 Task: Add a condition where "Channel Is not Line" in new tickets in your groups.
Action: Mouse moved to (129, 476)
Screenshot: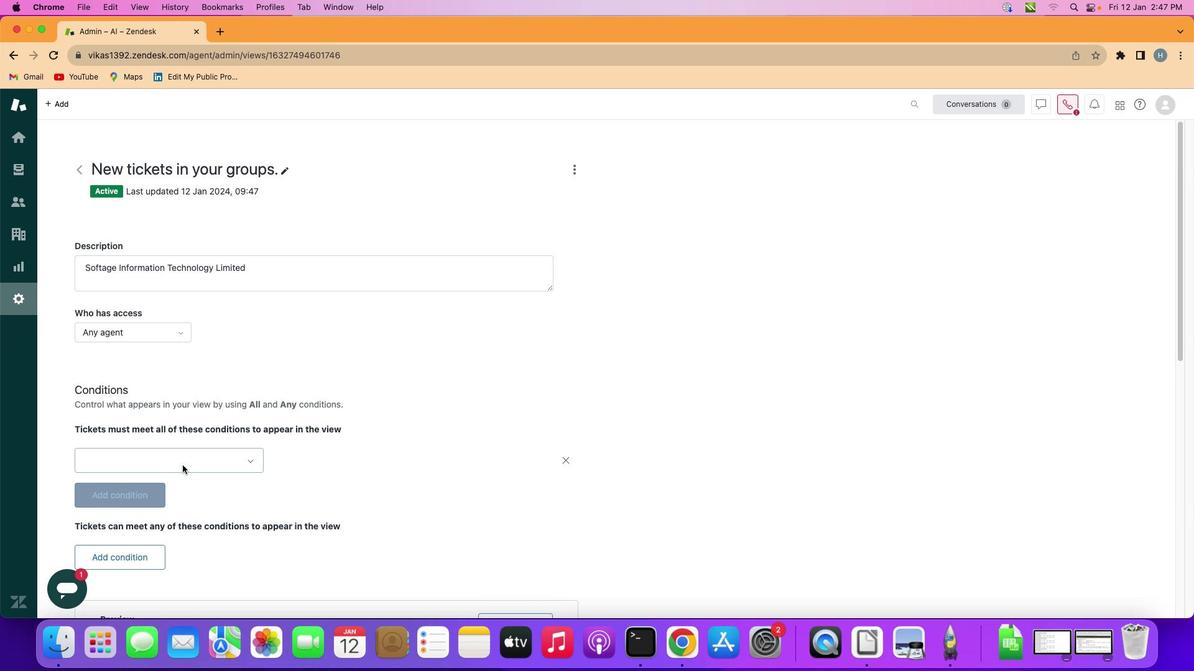 
Action: Mouse pressed left at (129, 476)
Screenshot: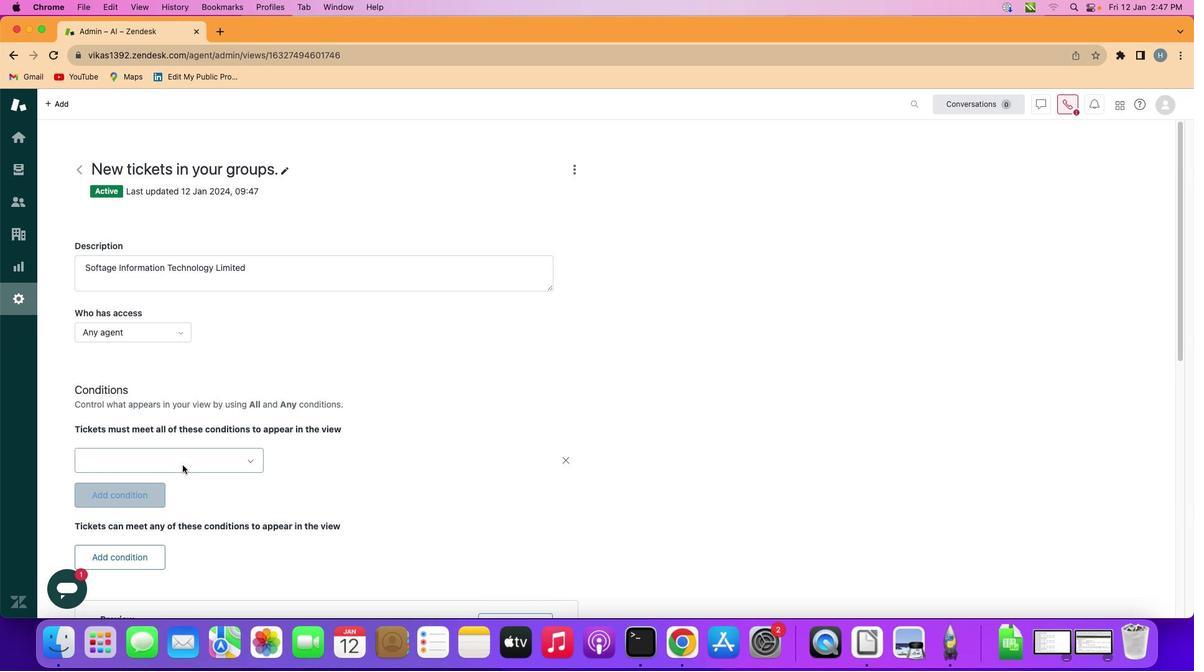 
Action: Mouse moved to (195, 478)
Screenshot: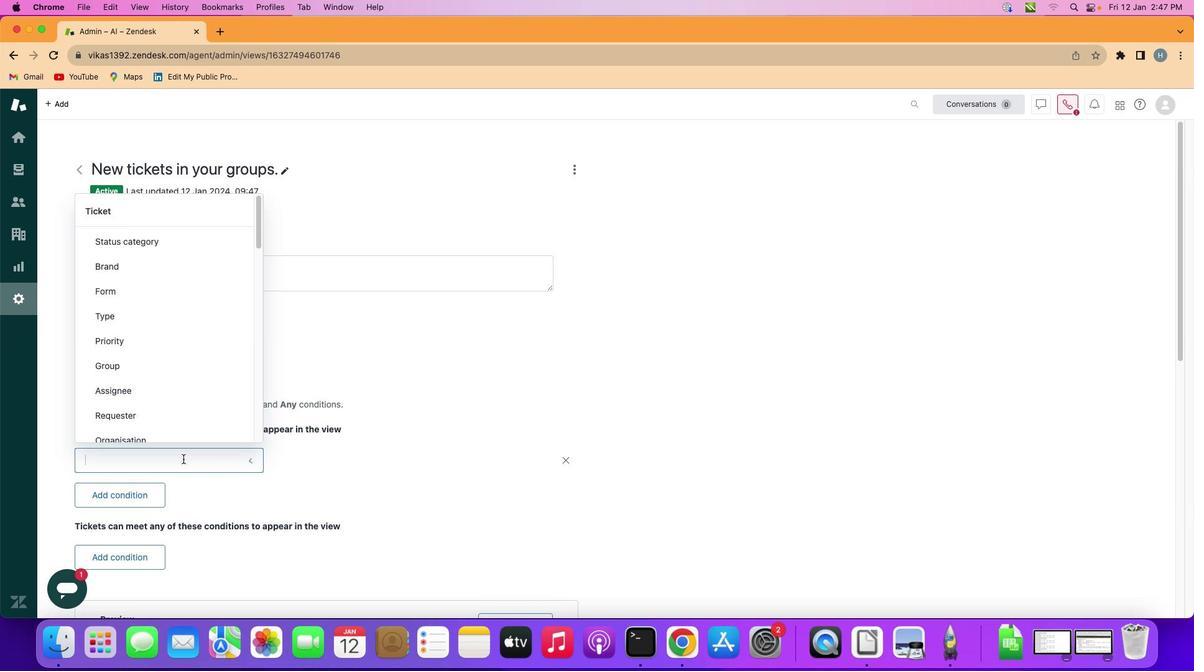 
Action: Mouse pressed left at (195, 478)
Screenshot: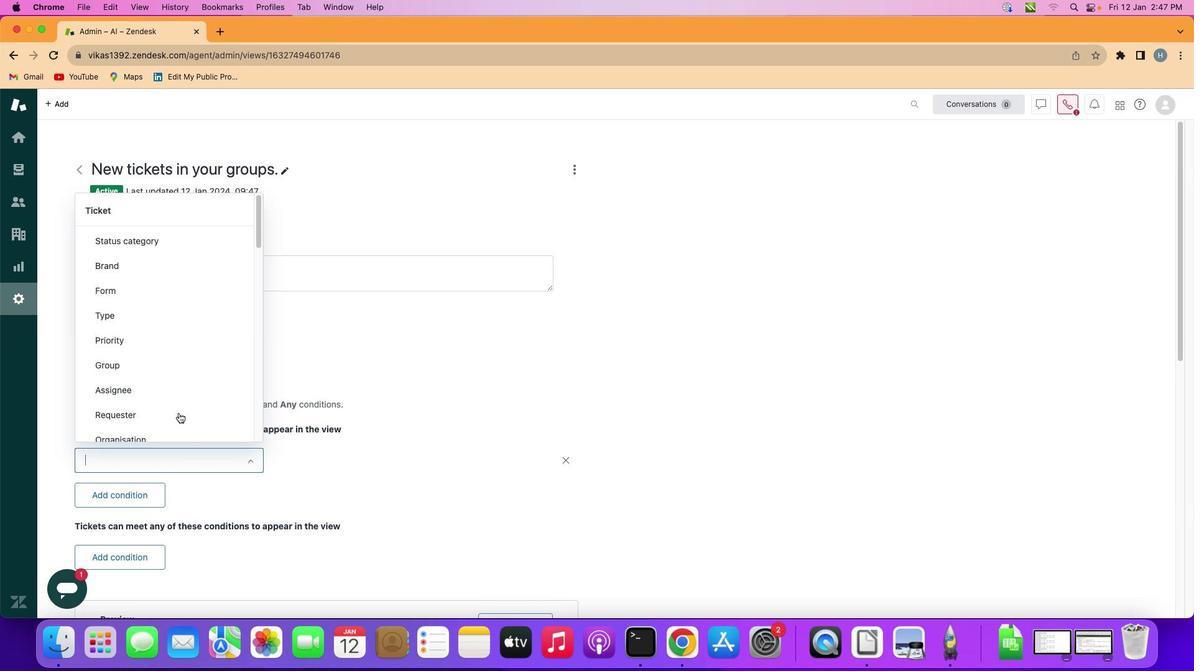 
Action: Mouse moved to (207, 297)
Screenshot: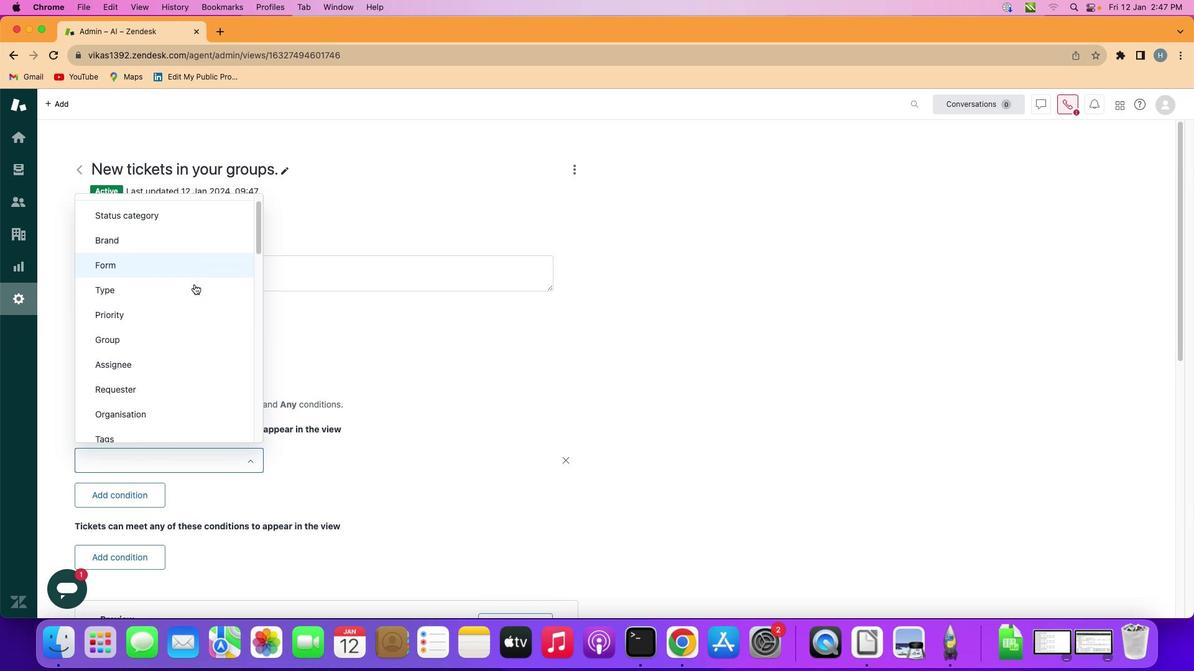 
Action: Mouse scrolled (207, 297) with delta (13, 12)
Screenshot: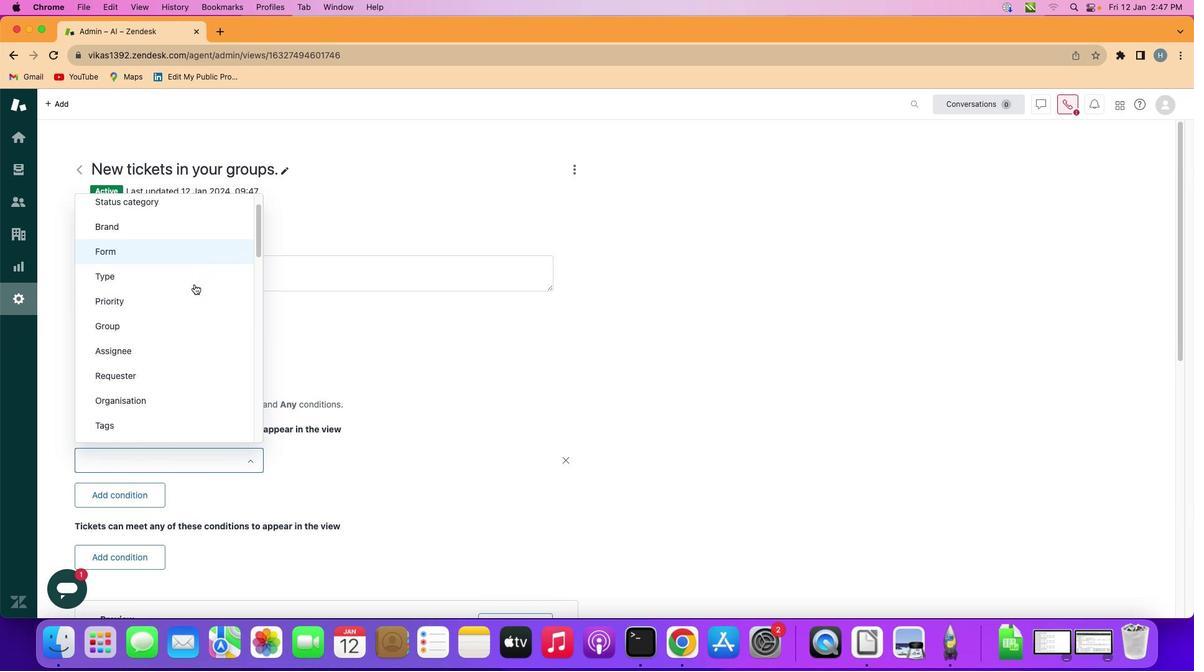
Action: Mouse moved to (207, 297)
Screenshot: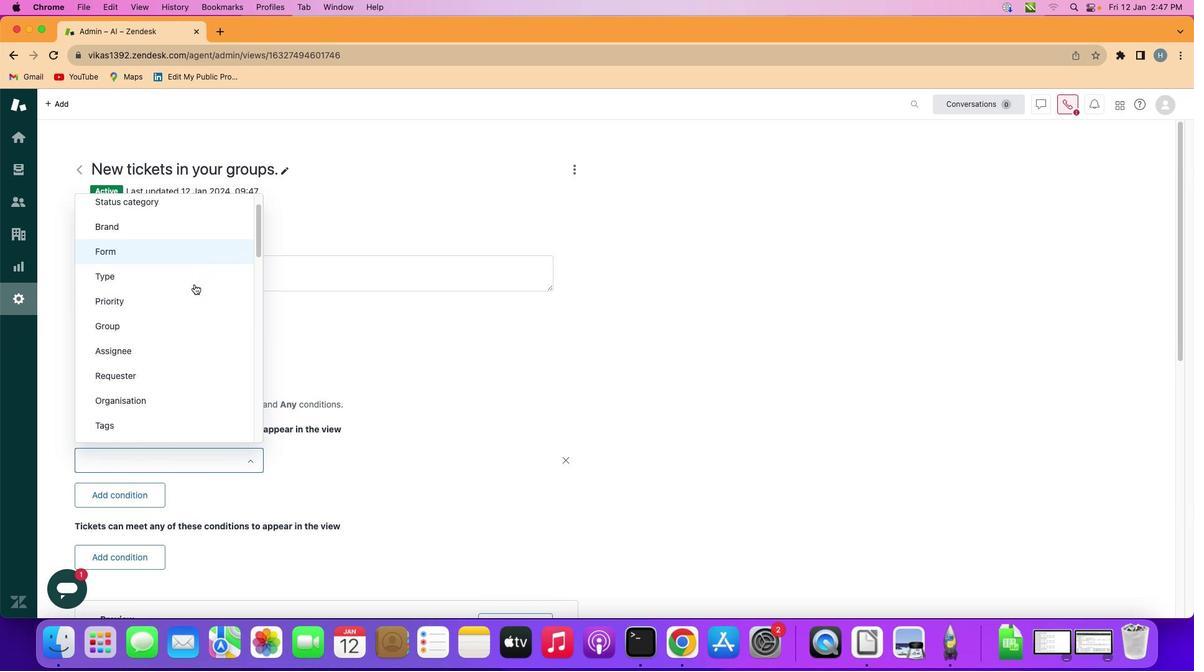 
Action: Mouse scrolled (207, 297) with delta (13, 12)
Screenshot: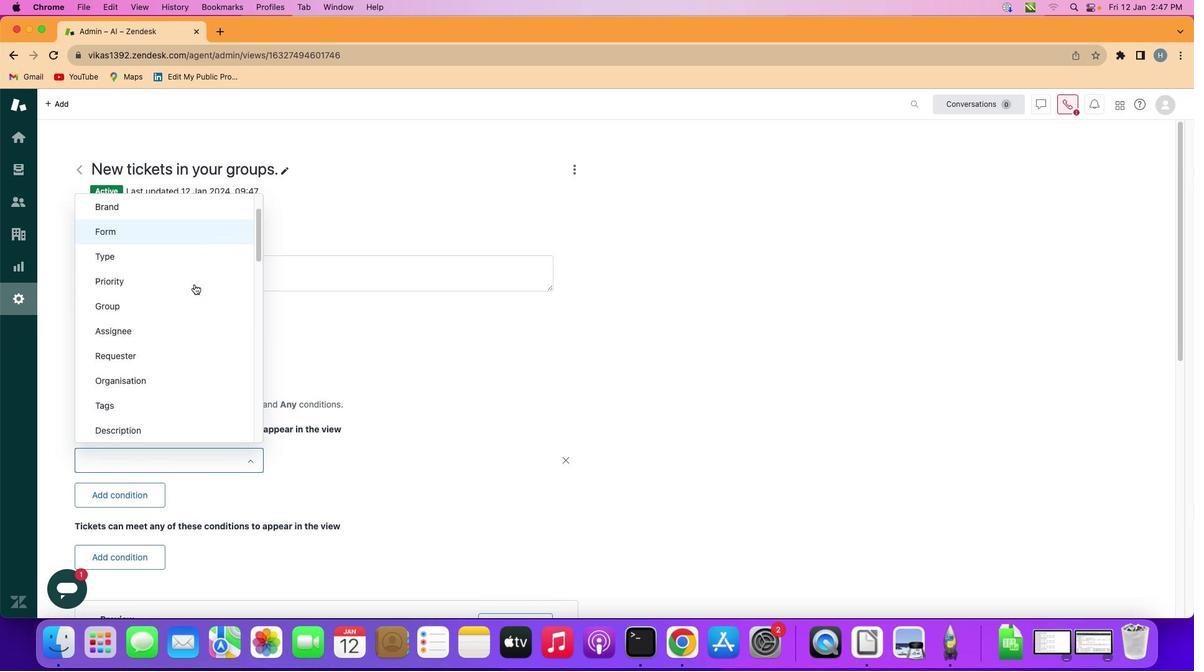 
Action: Mouse scrolled (207, 297) with delta (13, 12)
Screenshot: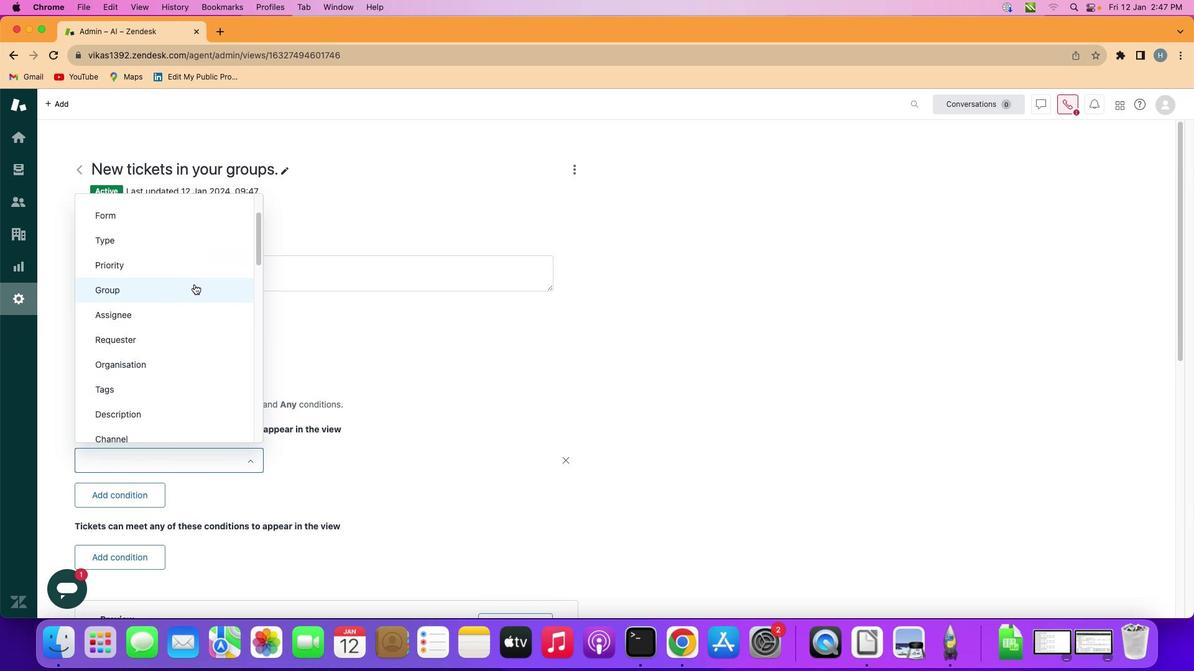 
Action: Mouse moved to (207, 297)
Screenshot: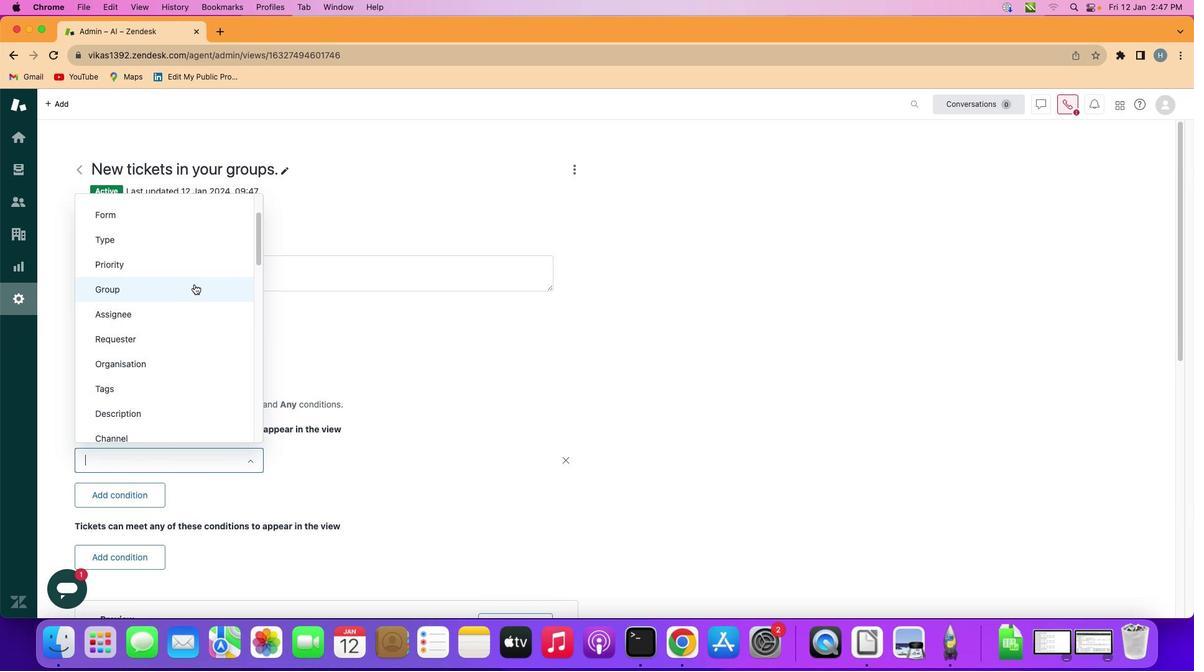 
Action: Mouse scrolled (207, 297) with delta (13, 12)
Screenshot: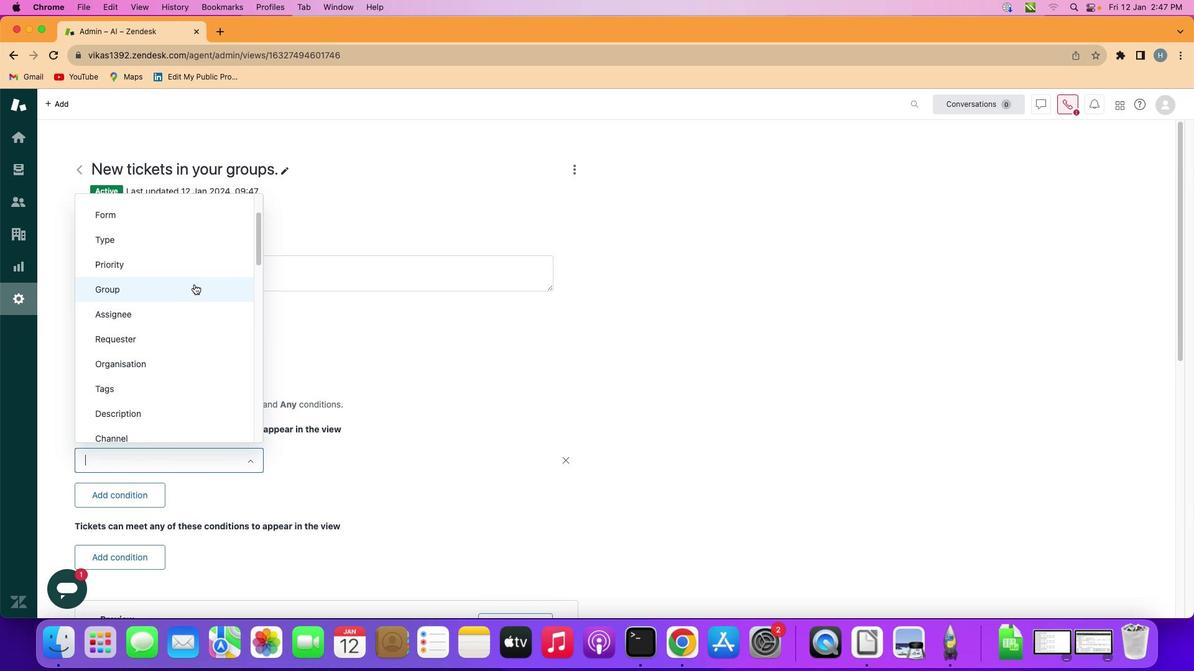 
Action: Mouse moved to (207, 297)
Screenshot: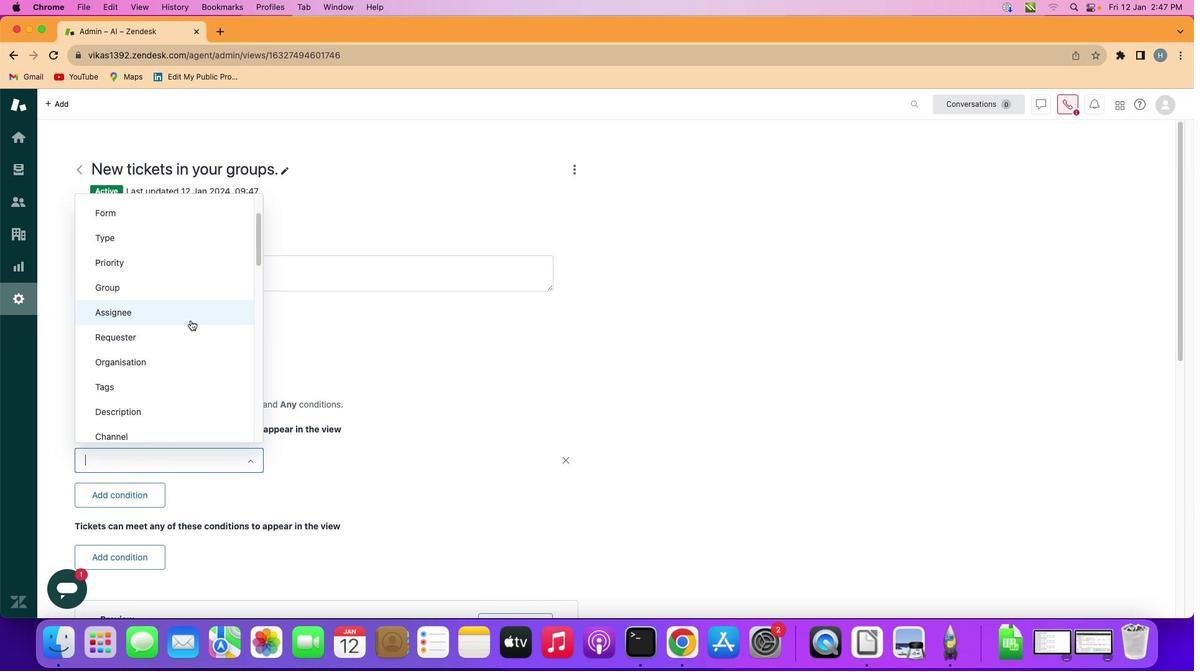 
Action: Mouse scrolled (207, 297) with delta (13, 12)
Screenshot: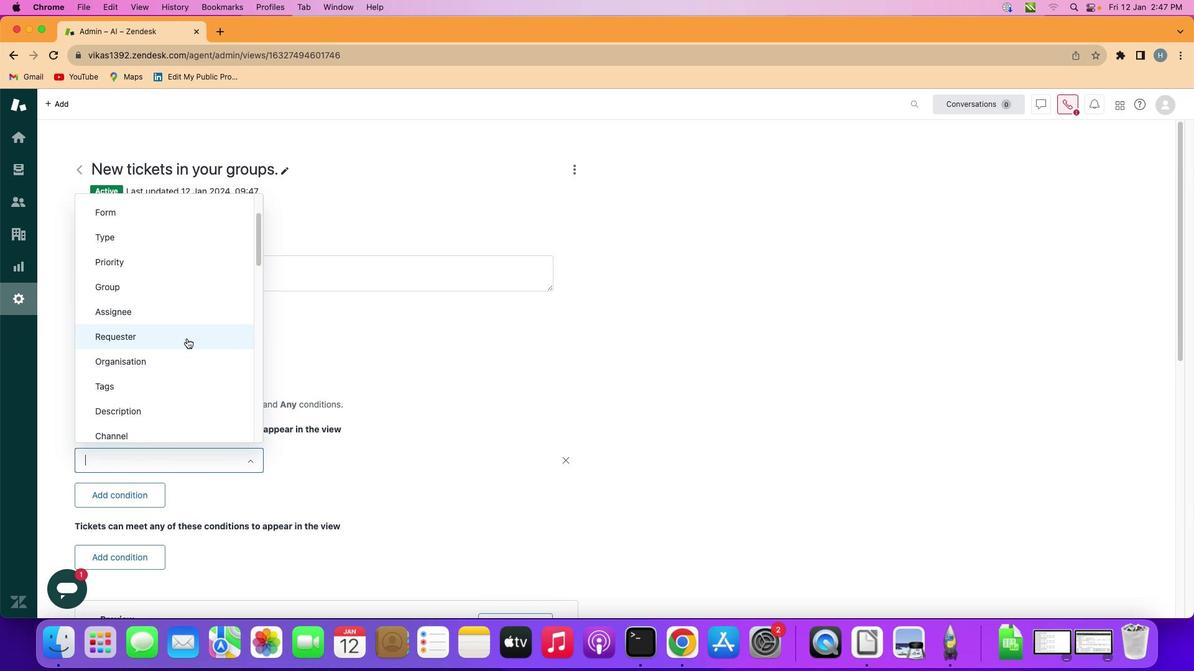 
Action: Mouse moved to (207, 297)
Screenshot: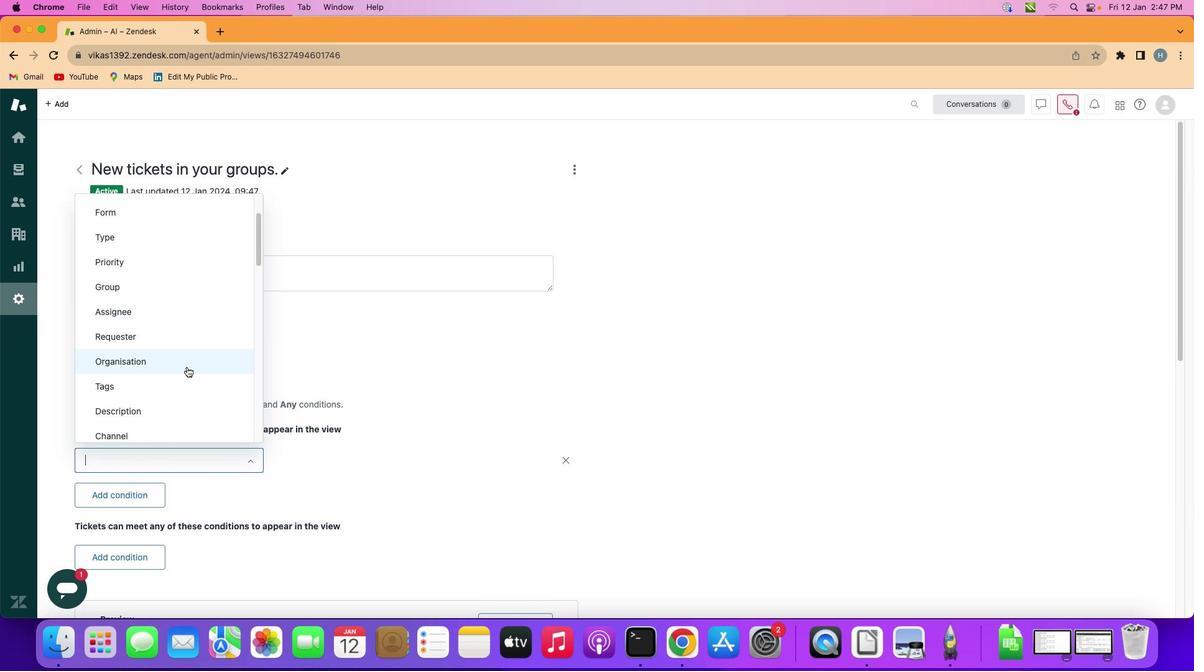 
Action: Mouse scrolled (207, 297) with delta (13, 12)
Screenshot: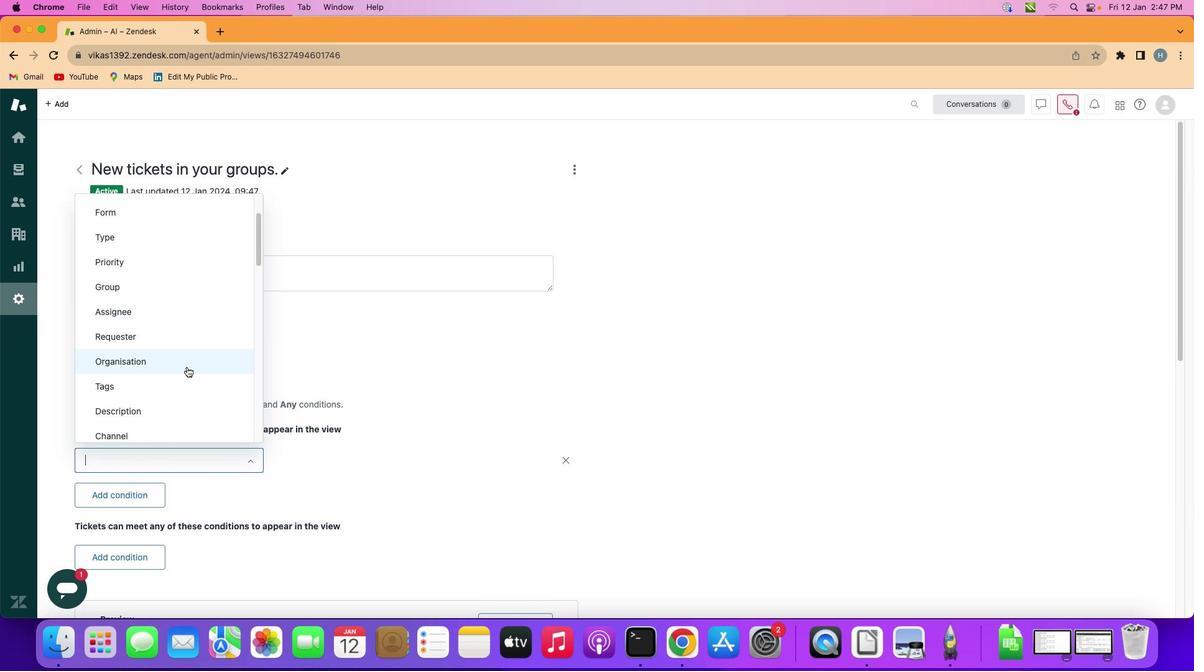 
Action: Mouse moved to (200, 380)
Screenshot: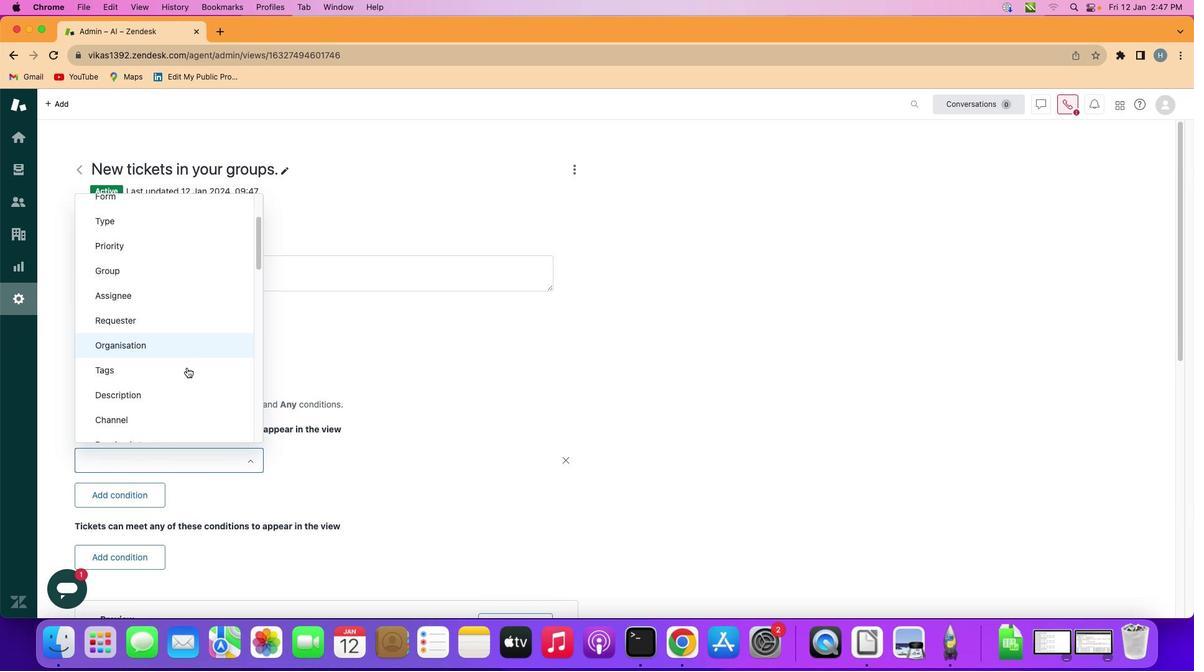 
Action: Mouse scrolled (200, 380) with delta (13, 12)
Screenshot: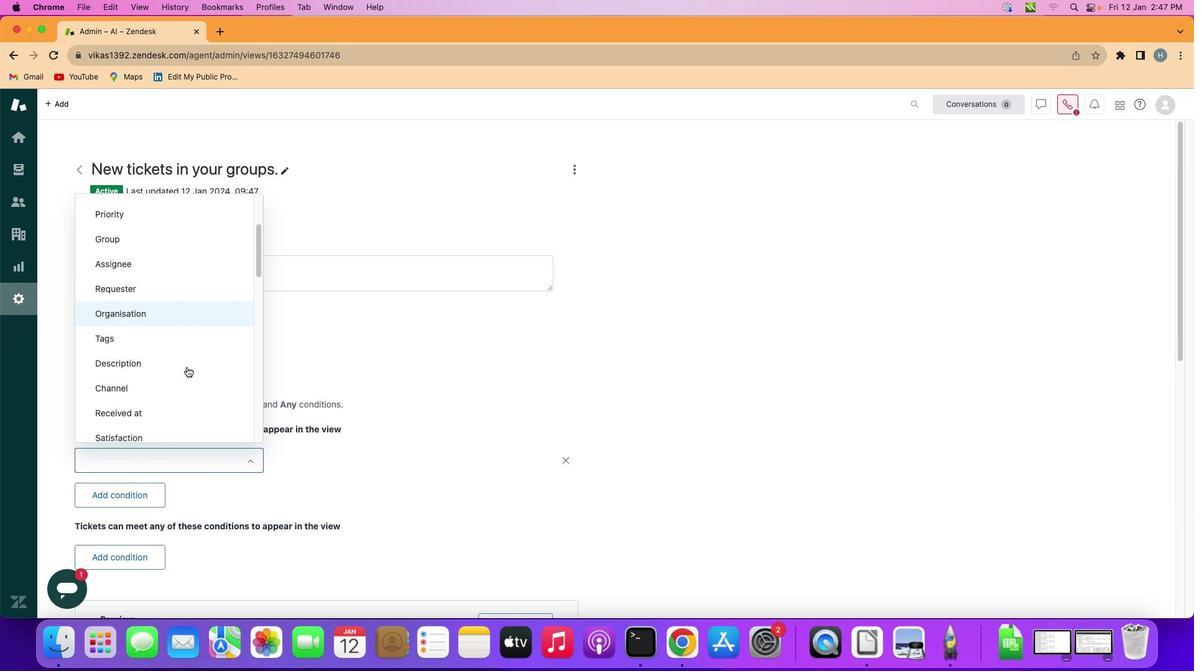 
Action: Mouse scrolled (200, 380) with delta (13, 12)
Screenshot: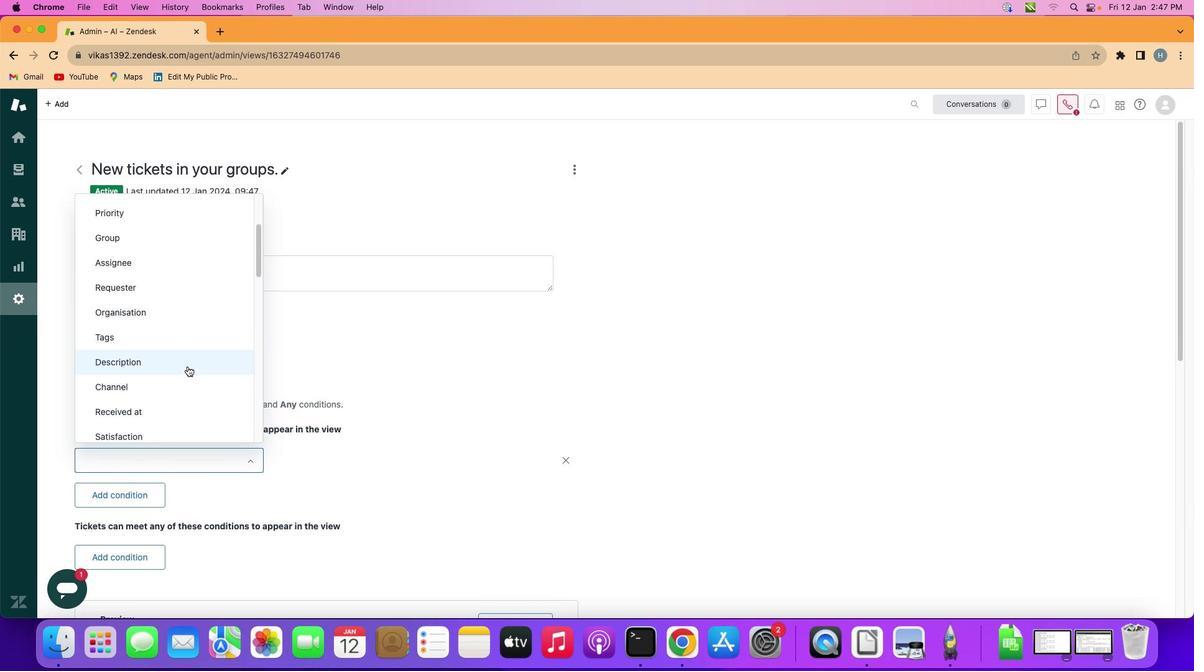 
Action: Mouse scrolled (200, 380) with delta (13, 12)
Screenshot: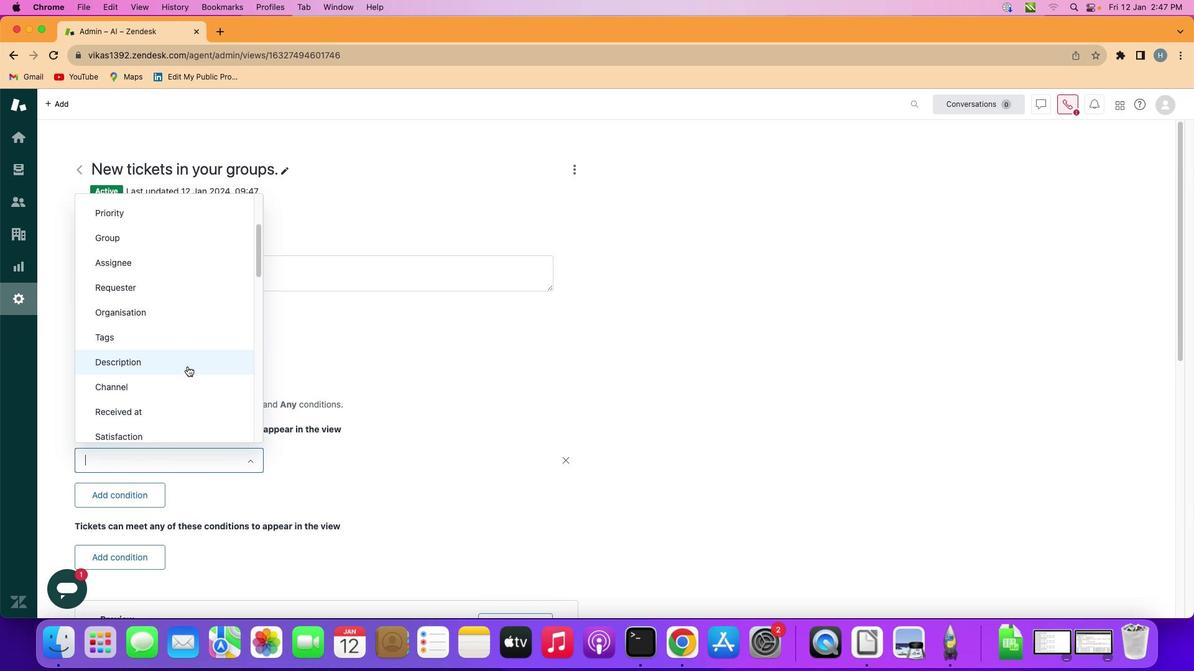 
Action: Mouse moved to (192, 392)
Screenshot: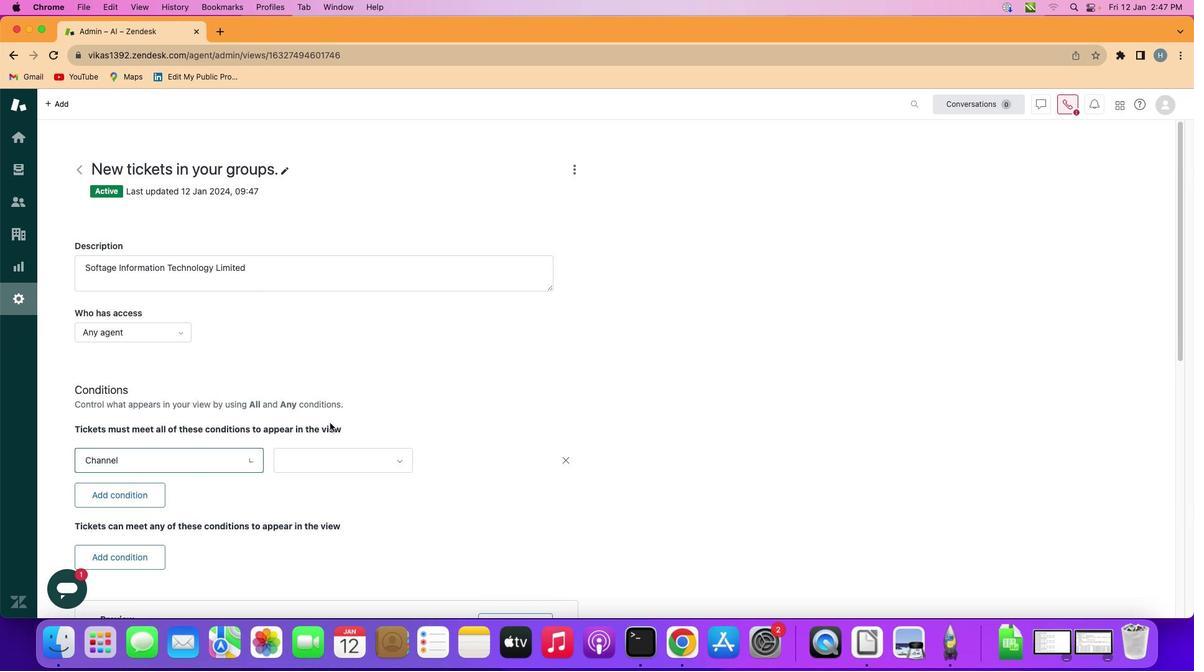 
Action: Mouse pressed left at (192, 392)
Screenshot: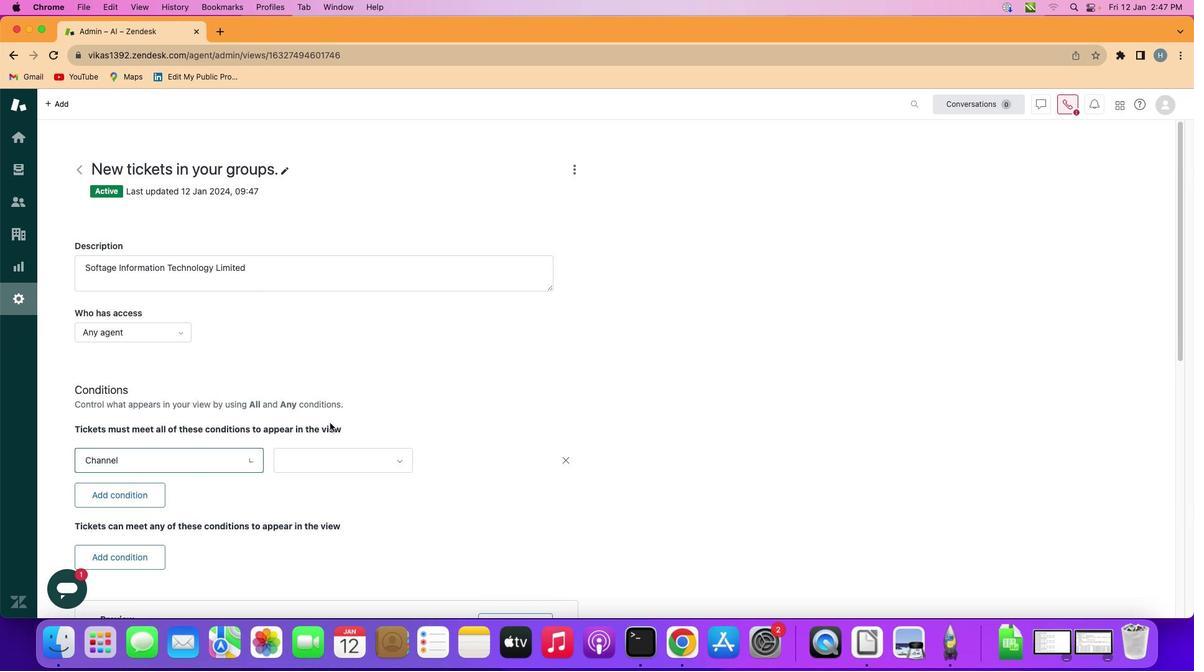 
Action: Mouse moved to (361, 472)
Screenshot: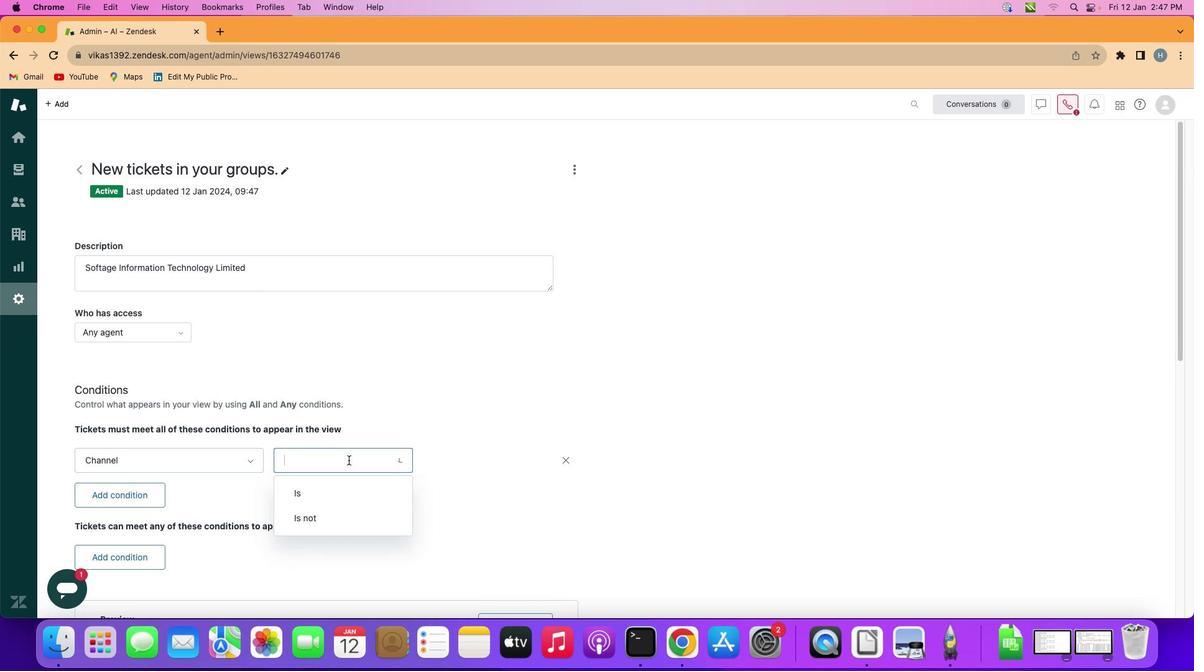 
Action: Mouse pressed left at (361, 472)
Screenshot: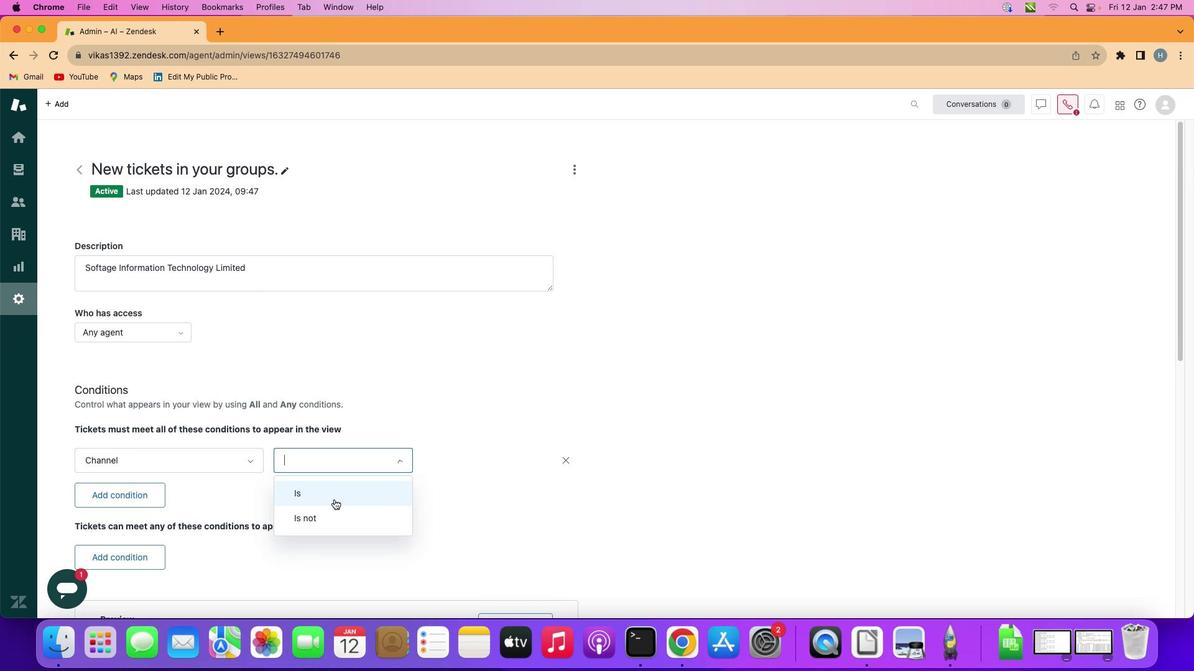 
Action: Mouse moved to (347, 530)
Screenshot: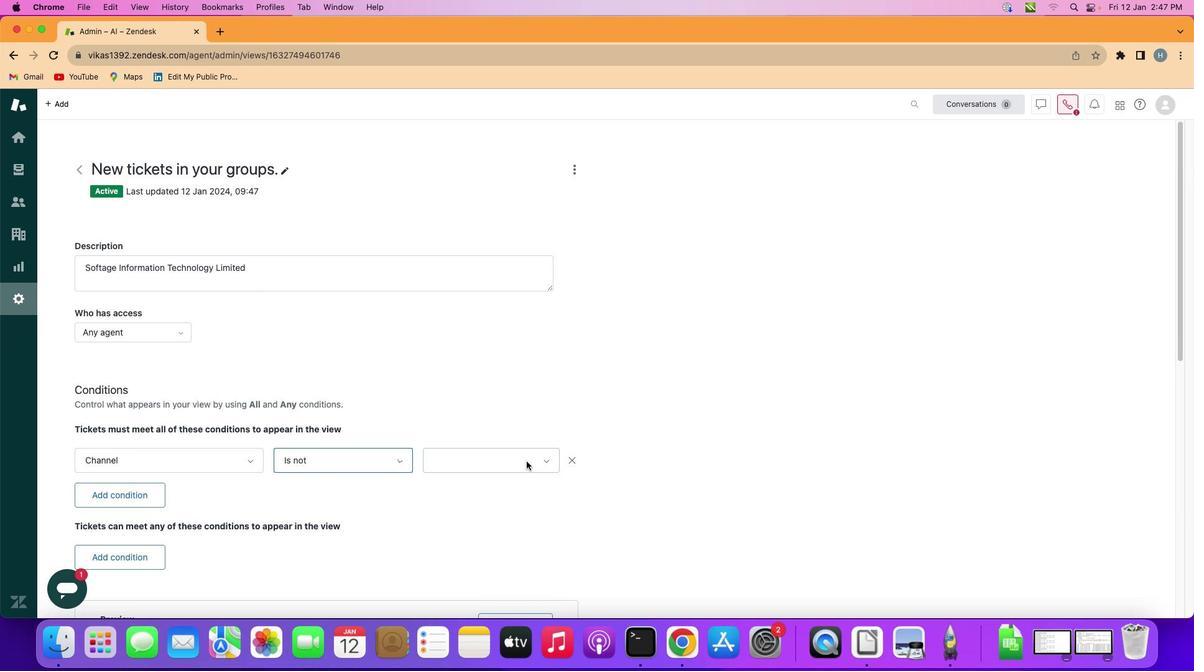 
Action: Mouse pressed left at (347, 530)
Screenshot: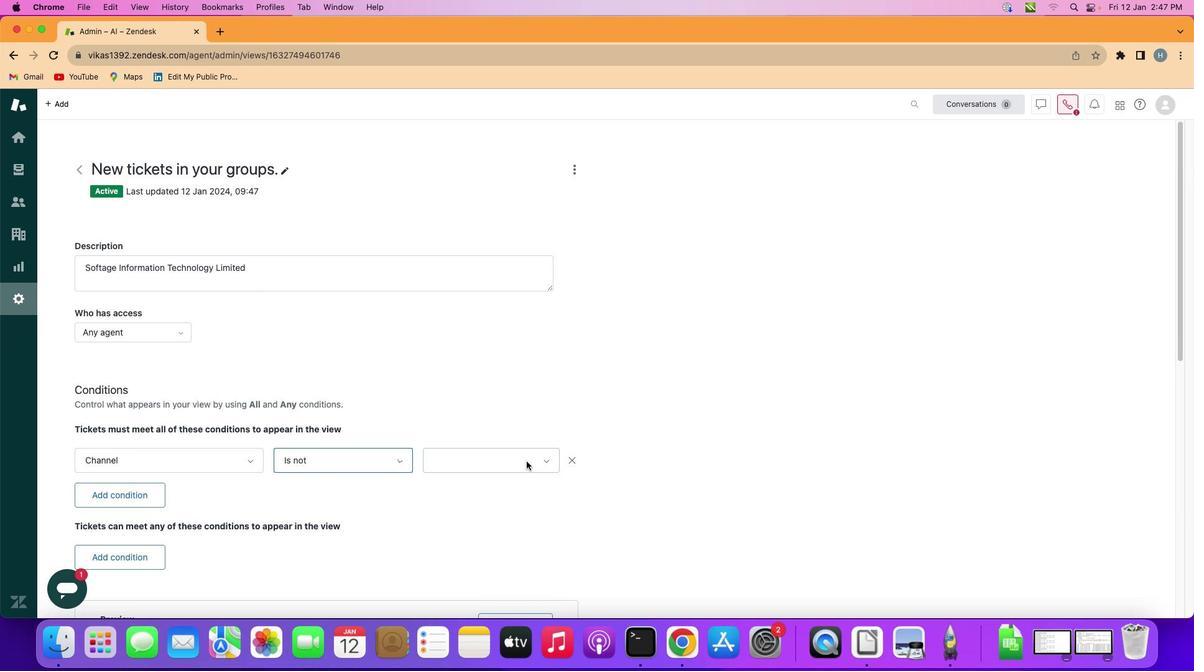 
Action: Mouse moved to (539, 474)
Screenshot: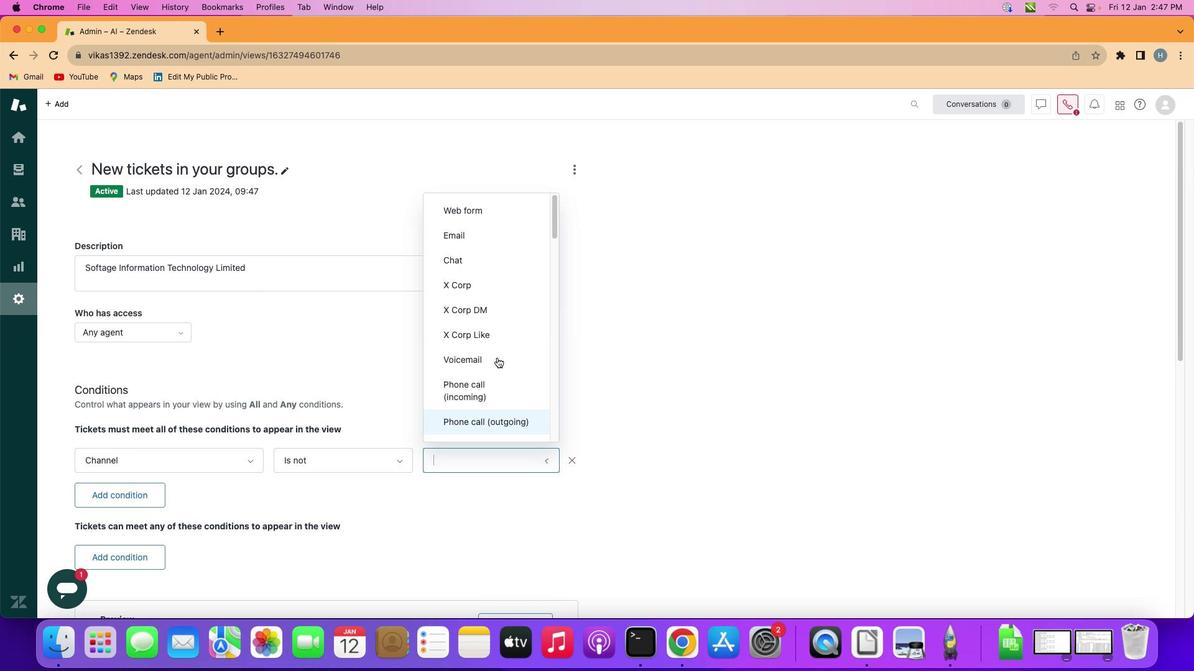 
Action: Mouse pressed left at (539, 474)
Screenshot: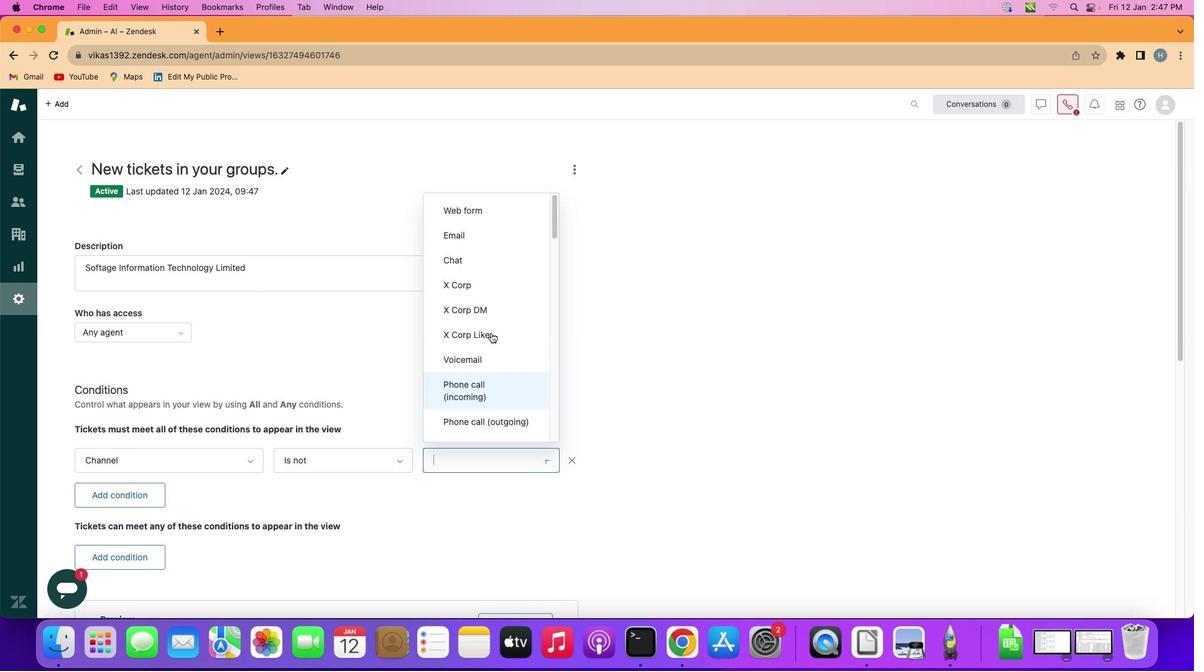 
Action: Mouse moved to (494, 285)
Screenshot: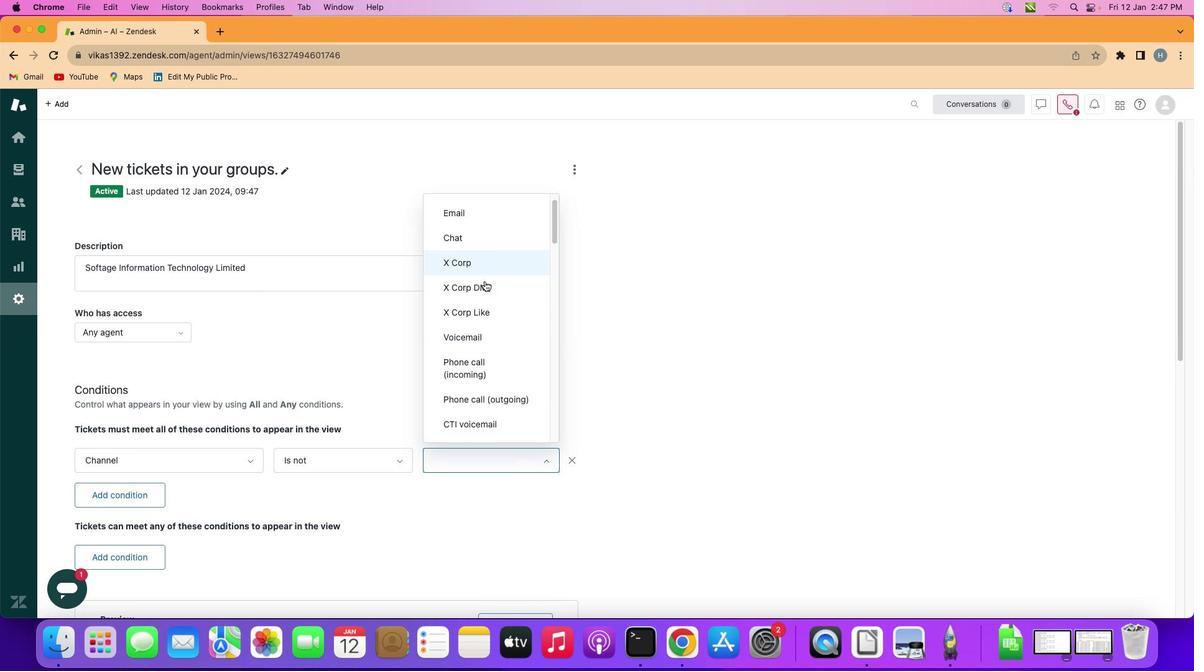 
Action: Mouse scrolled (494, 285) with delta (13, 12)
Screenshot: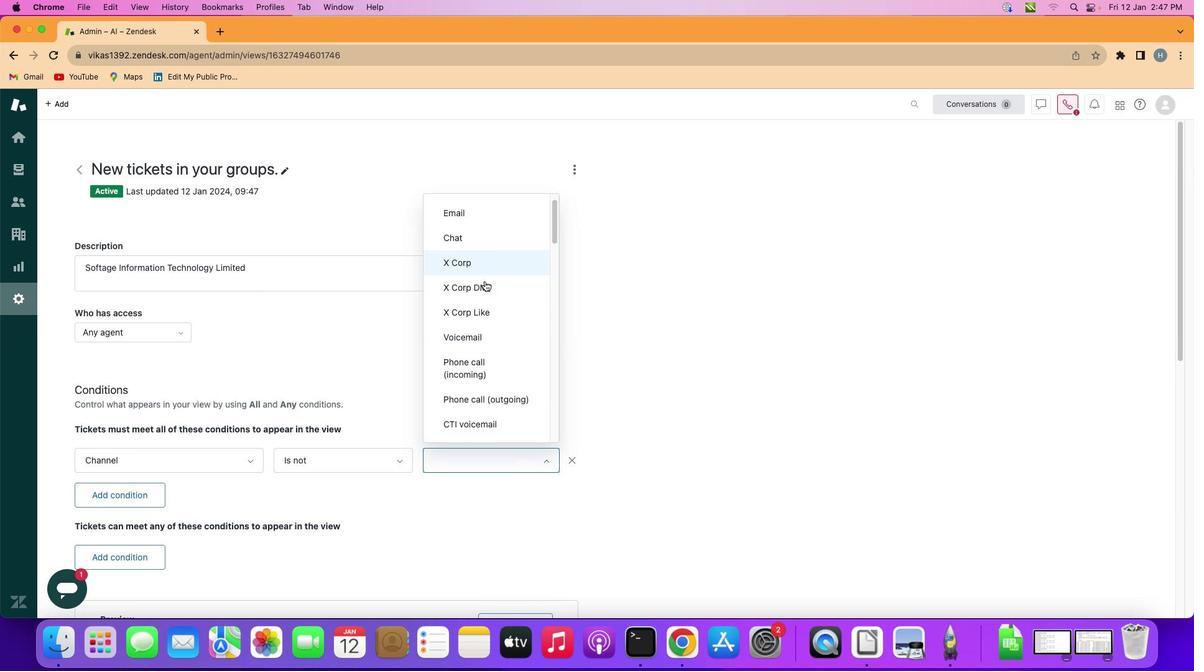 
Action: Mouse moved to (495, 288)
Screenshot: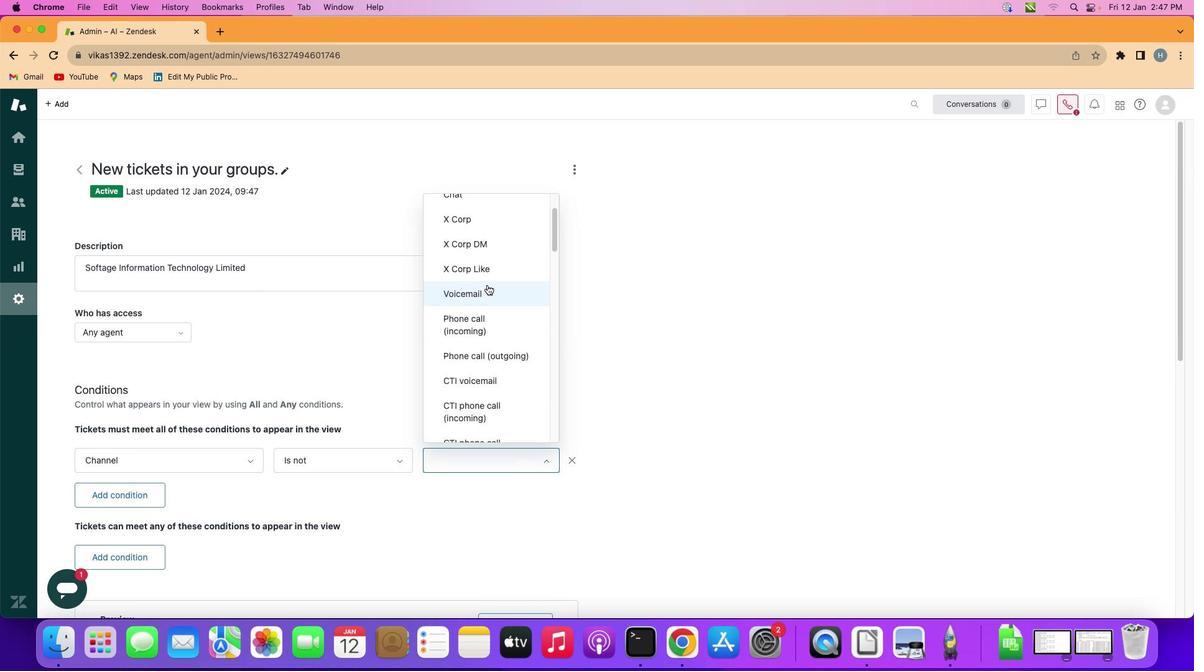 
Action: Mouse scrolled (495, 288) with delta (13, 12)
Screenshot: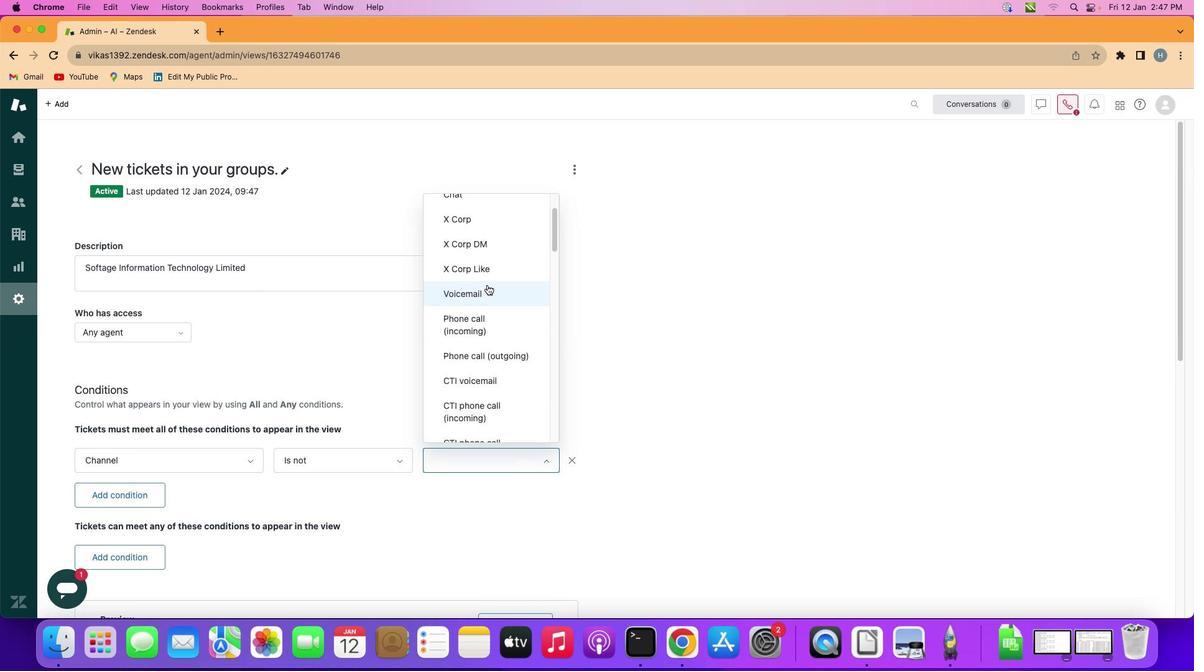 
Action: Mouse moved to (497, 292)
Screenshot: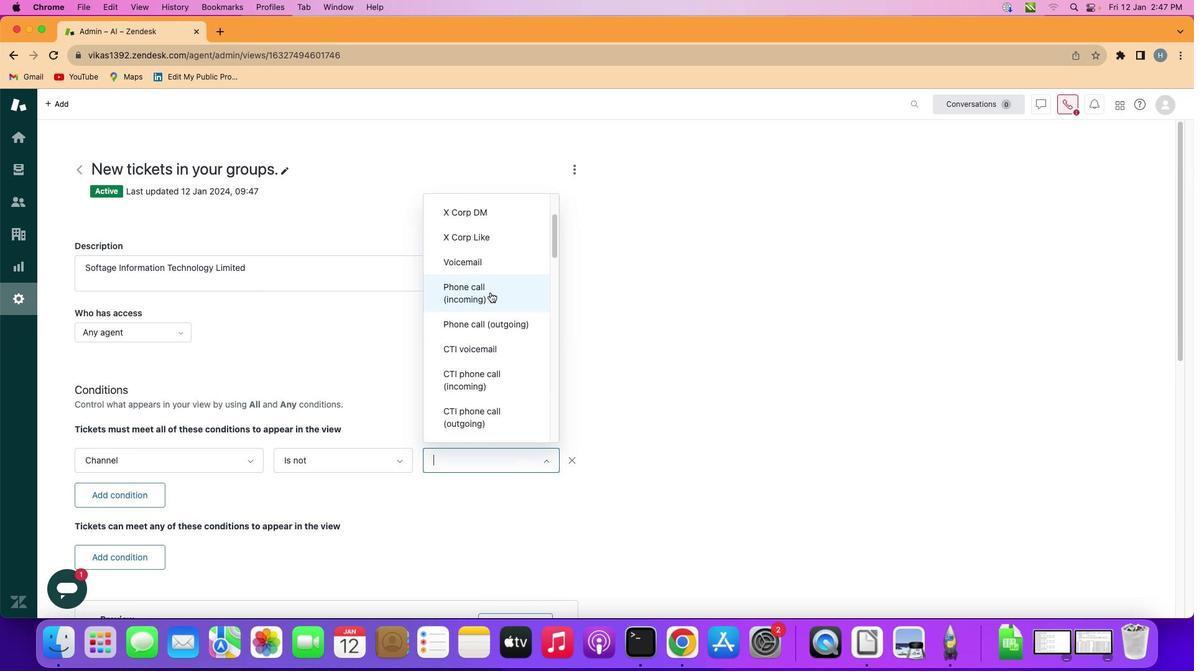 
Action: Mouse scrolled (497, 292) with delta (13, 12)
Screenshot: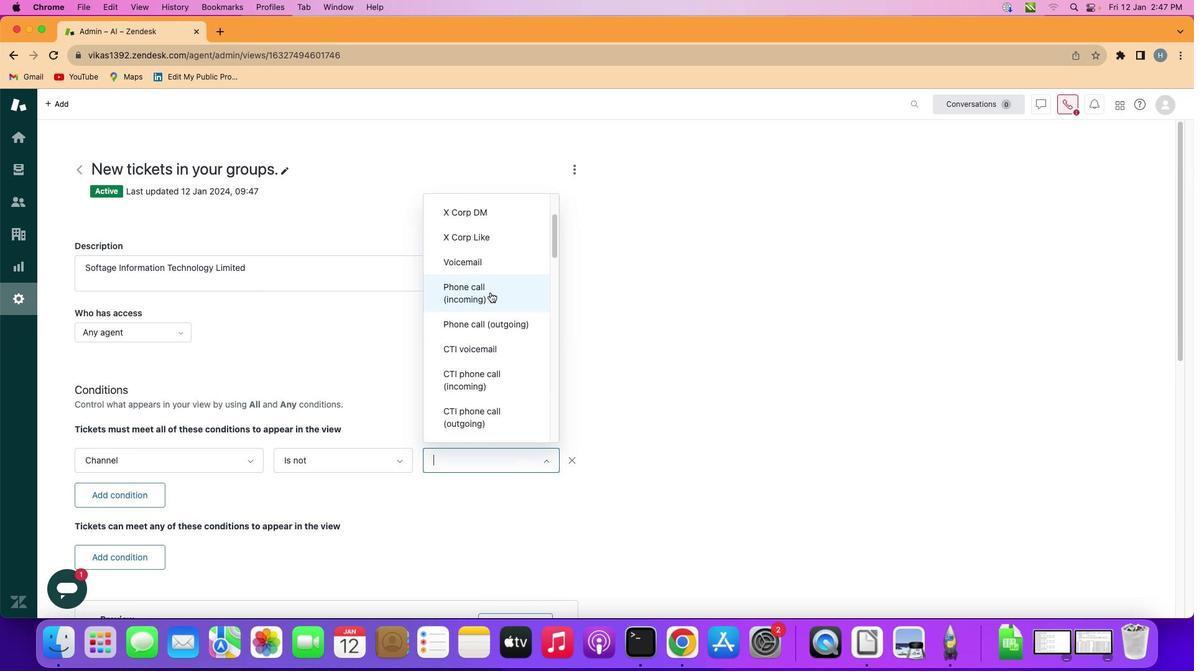 
Action: Mouse moved to (497, 294)
Screenshot: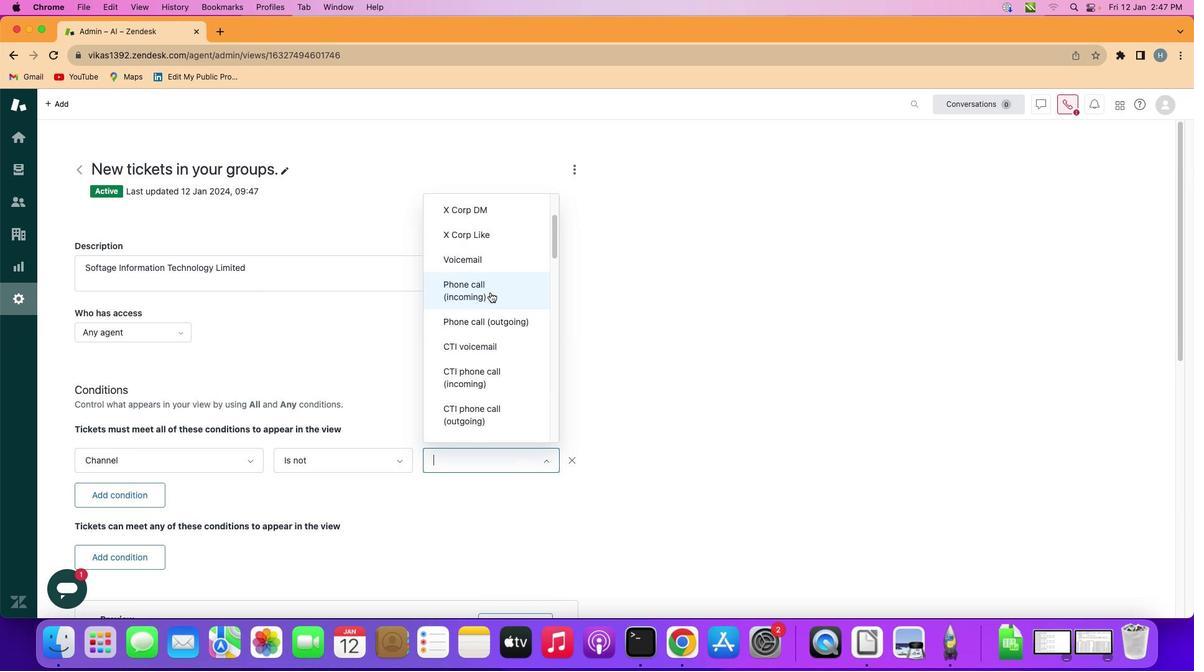 
Action: Mouse scrolled (497, 294) with delta (13, 12)
Screenshot: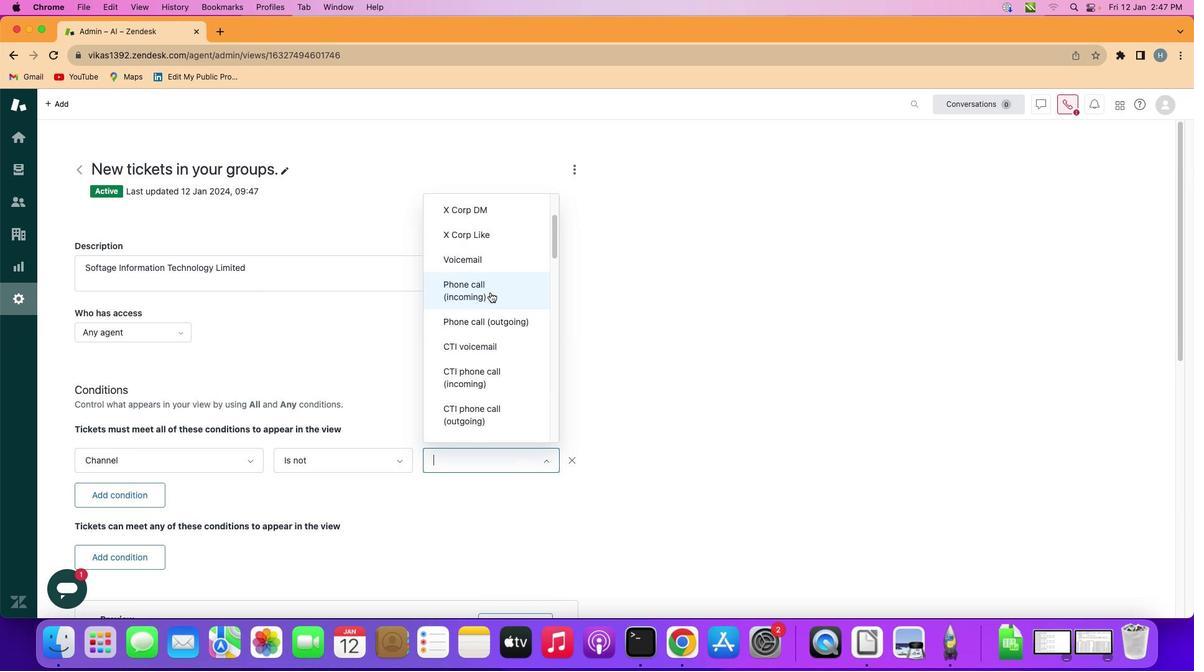 
Action: Mouse moved to (498, 294)
Screenshot: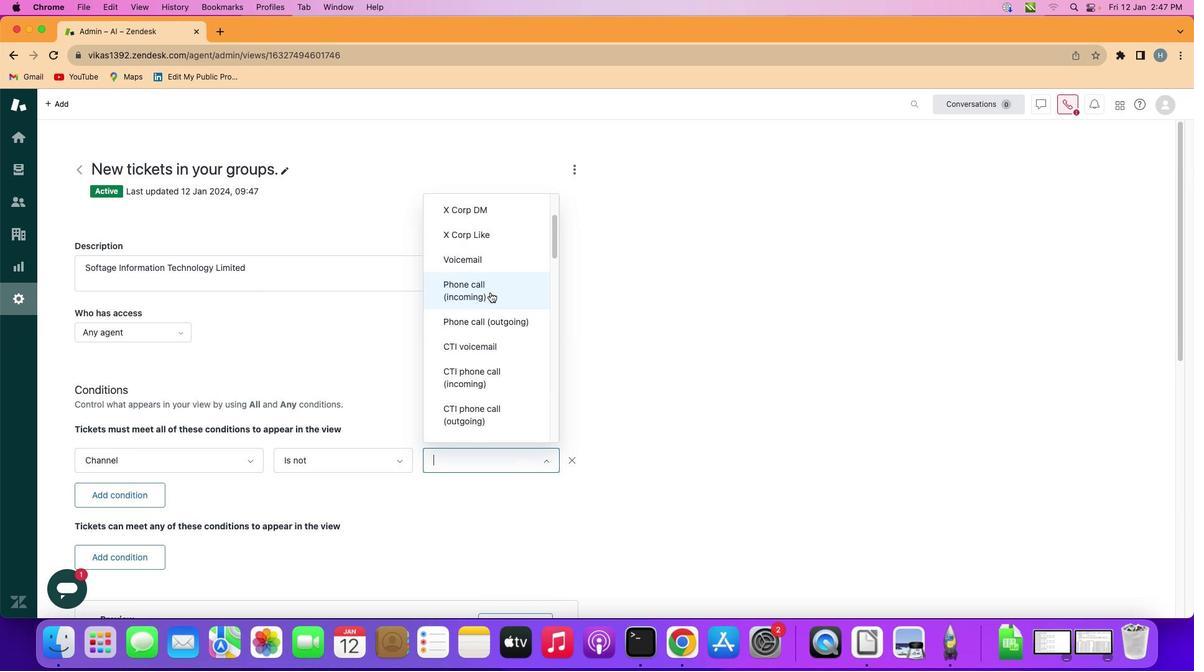 
Action: Mouse scrolled (498, 294) with delta (13, 12)
Screenshot: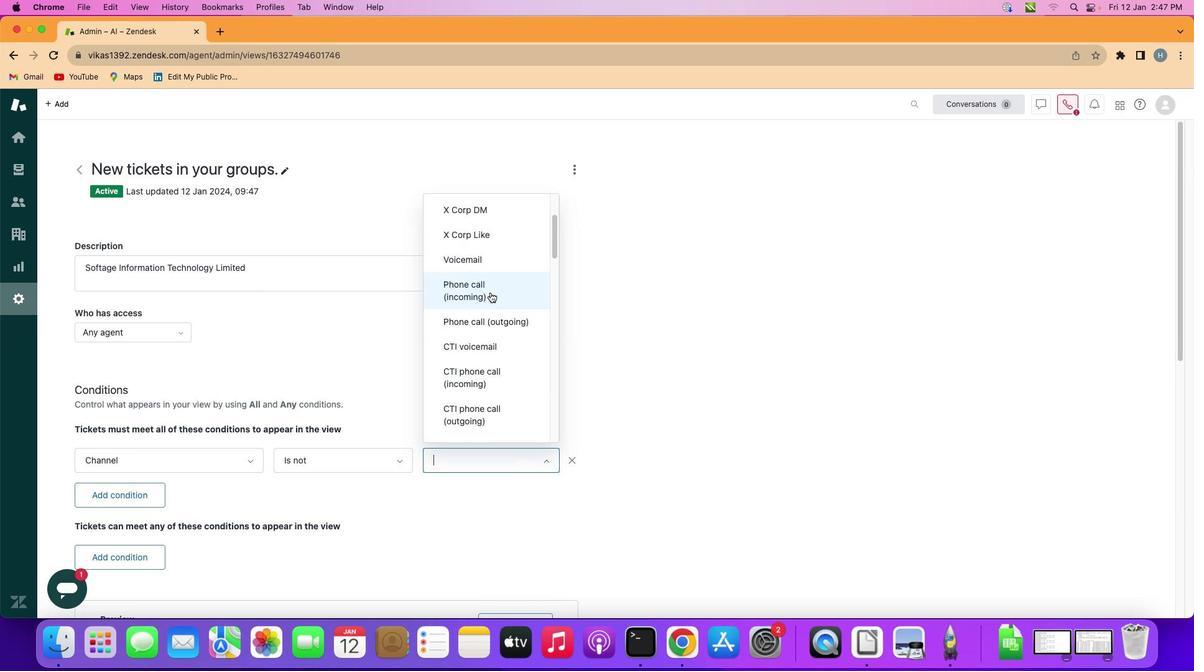 
Action: Mouse moved to (503, 305)
Screenshot: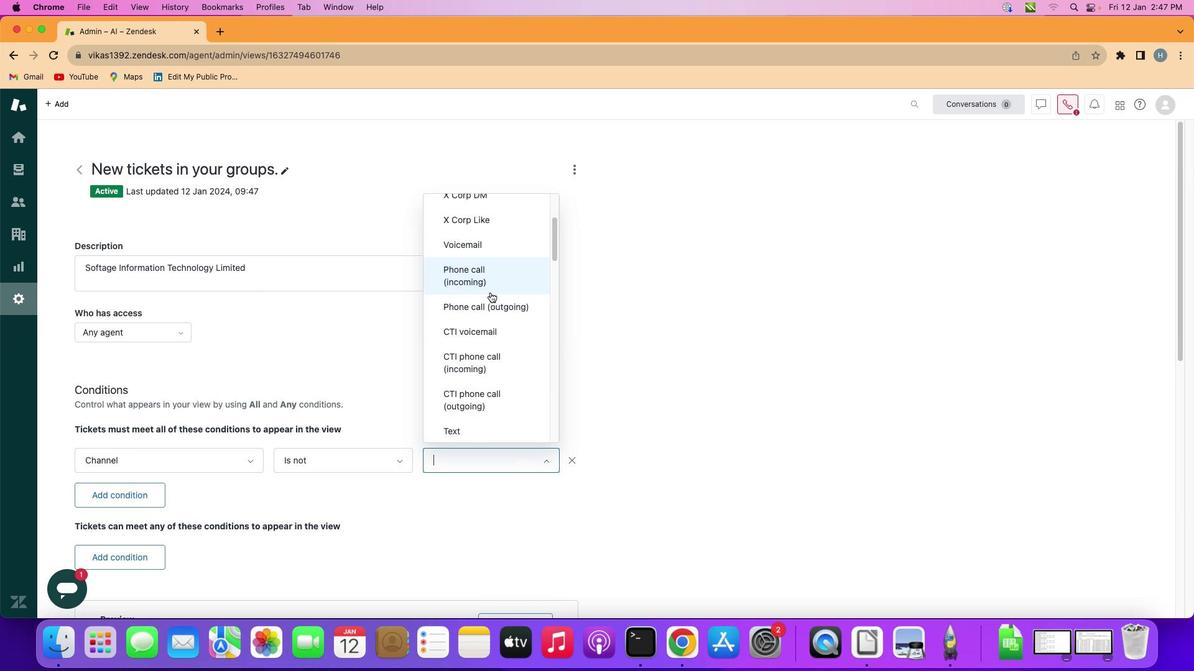 
Action: Mouse scrolled (503, 305) with delta (13, 12)
Screenshot: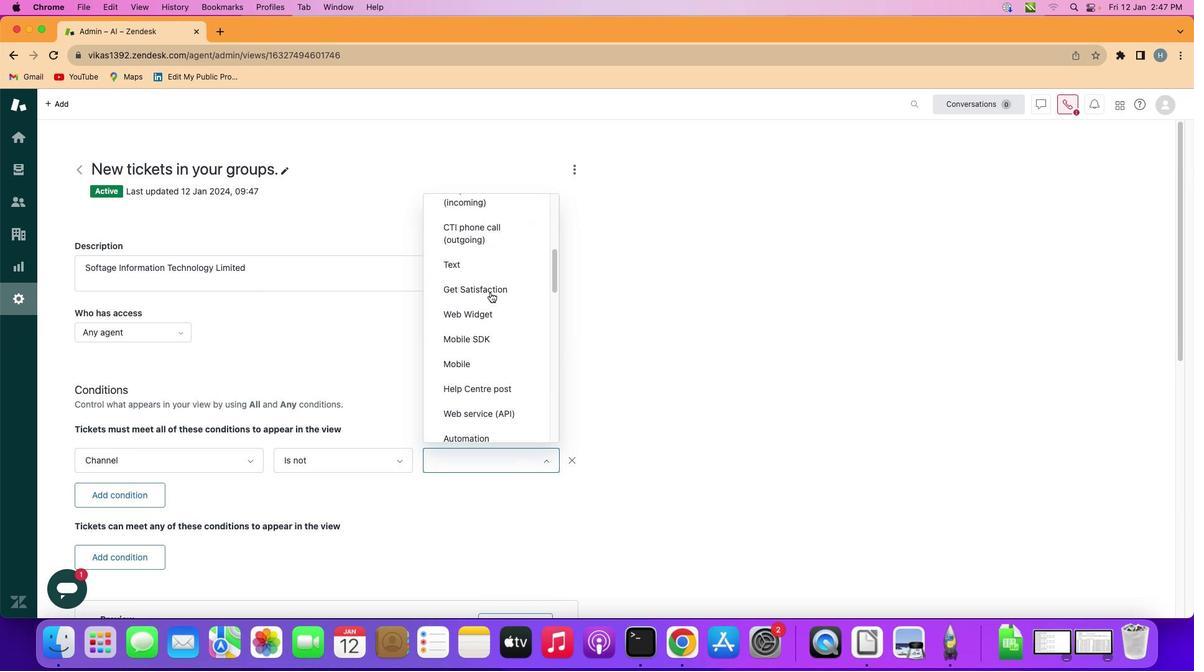 
Action: Mouse scrolled (503, 305) with delta (13, 12)
Screenshot: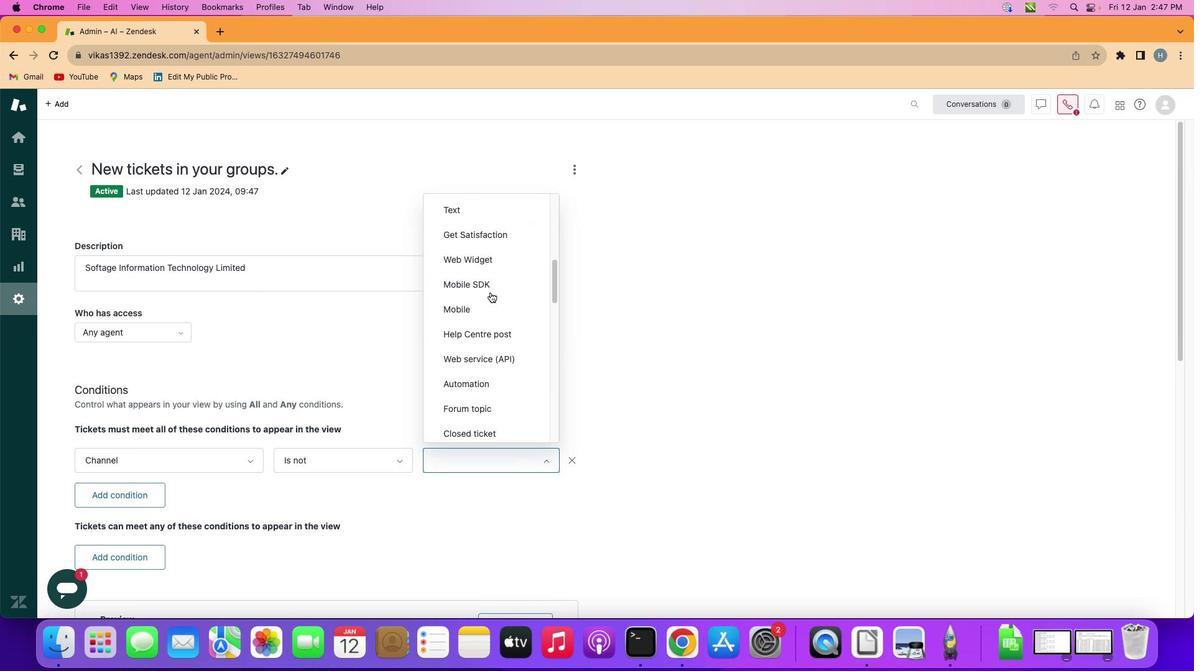 
Action: Mouse scrolled (503, 305) with delta (13, 11)
Screenshot: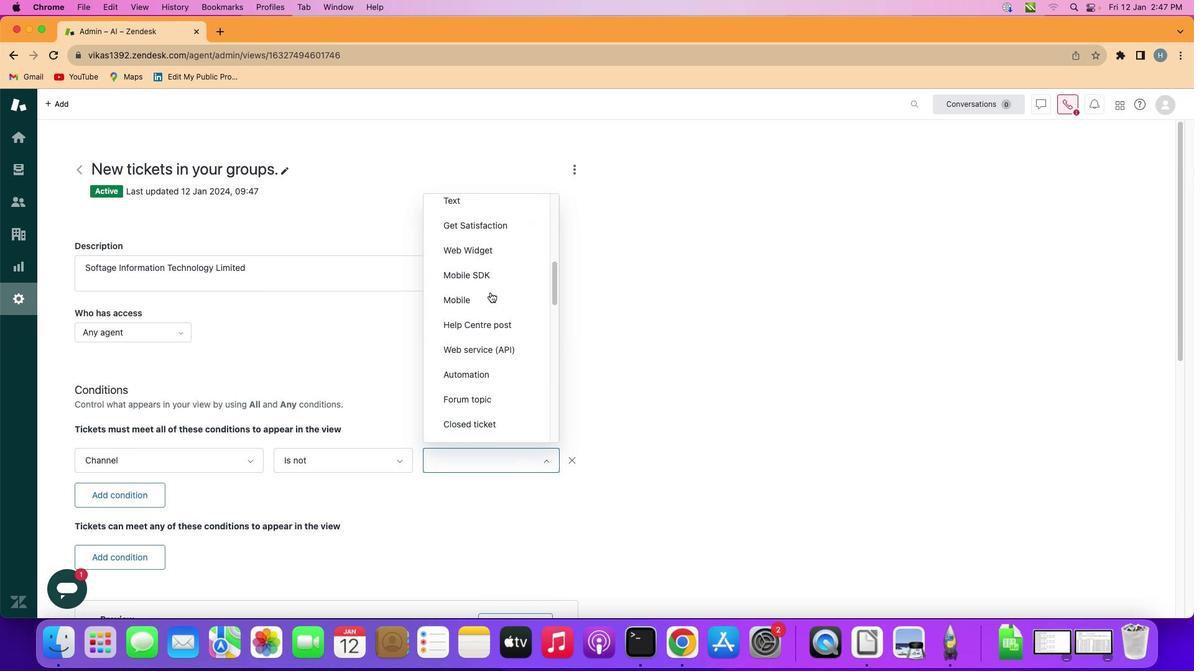 
Action: Mouse scrolled (503, 305) with delta (13, 11)
Screenshot: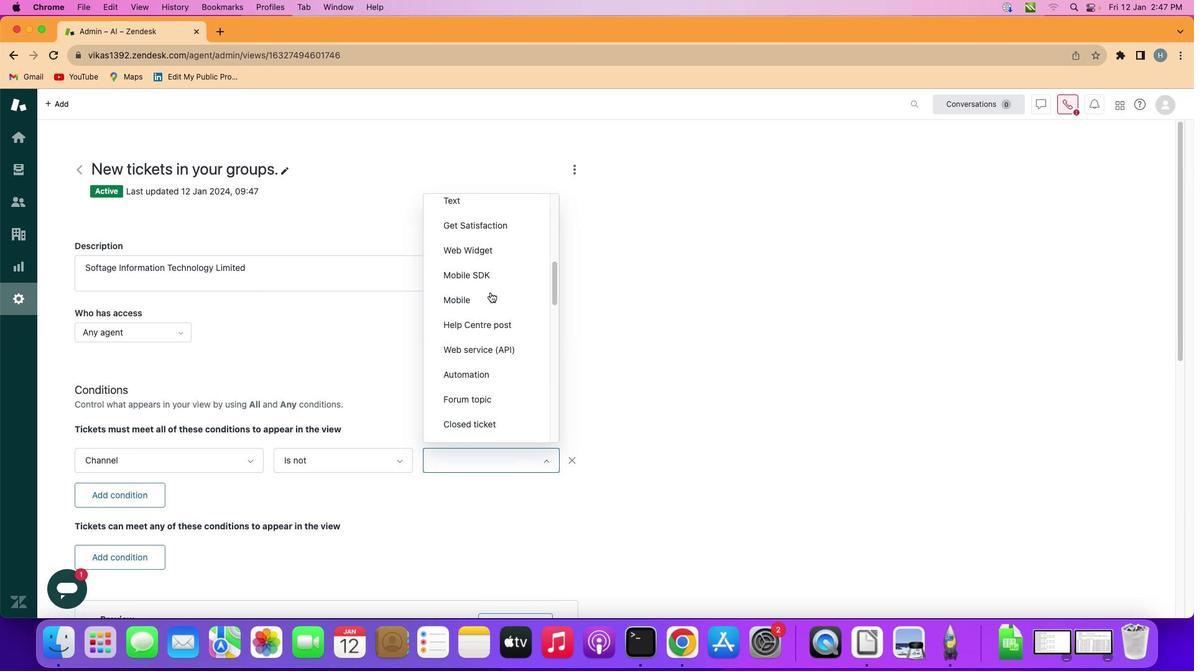 
Action: Mouse scrolled (503, 305) with delta (13, 11)
Screenshot: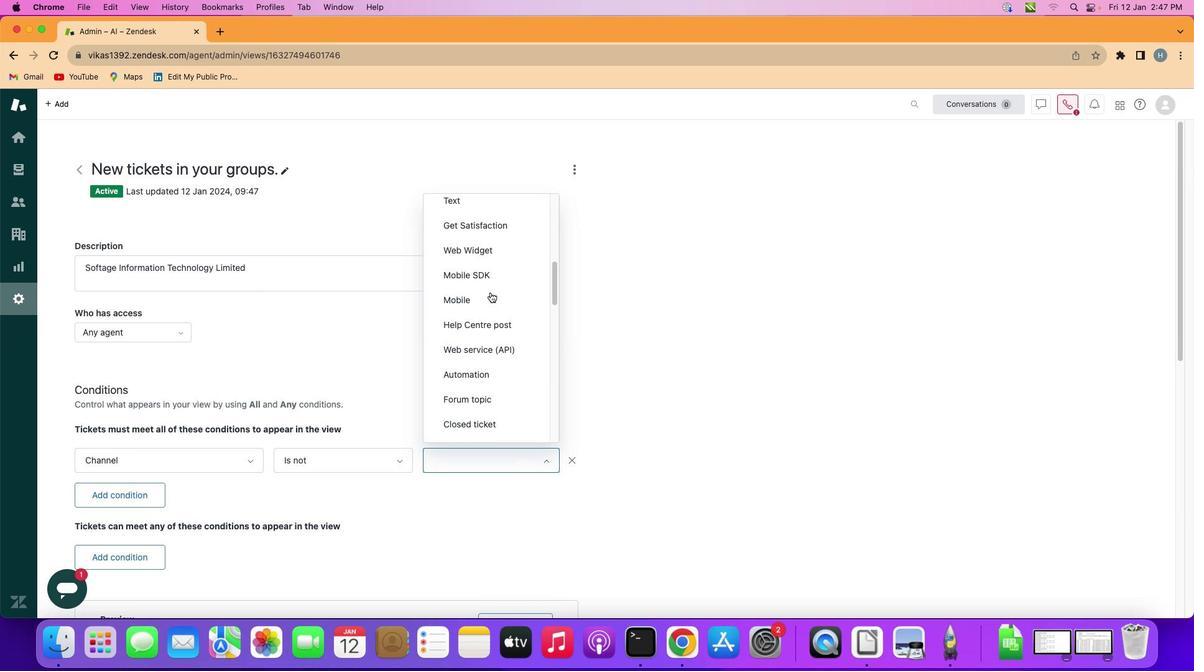 
Action: Mouse scrolled (503, 305) with delta (13, 12)
Screenshot: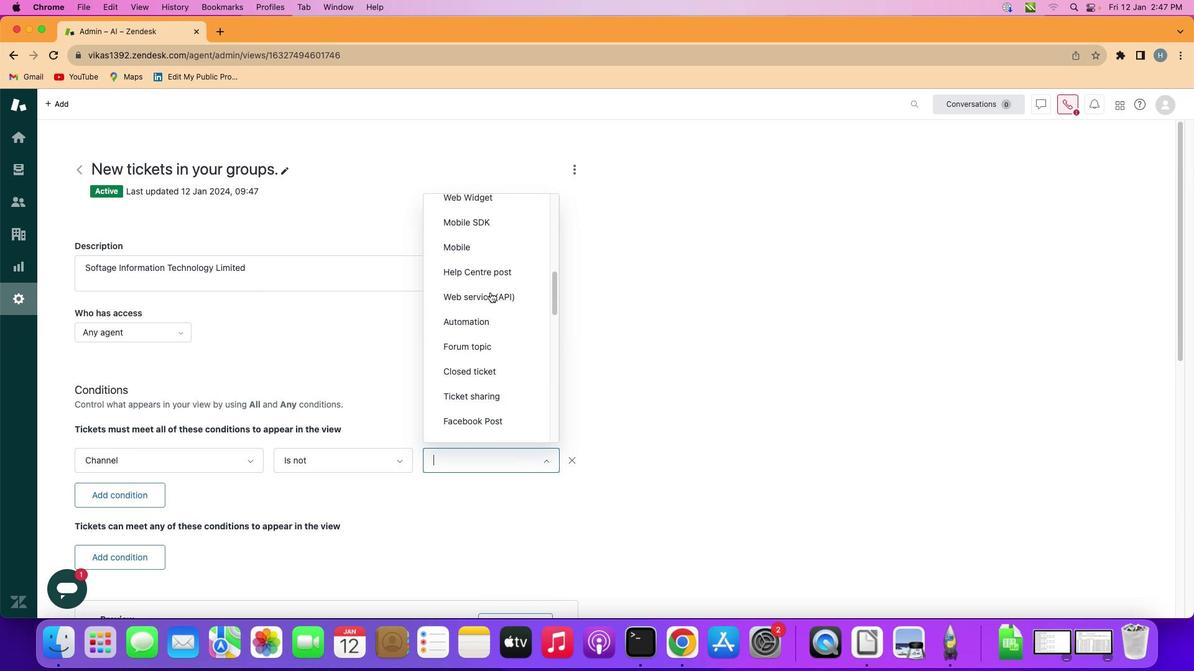 
Action: Mouse scrolled (503, 305) with delta (13, 12)
Screenshot: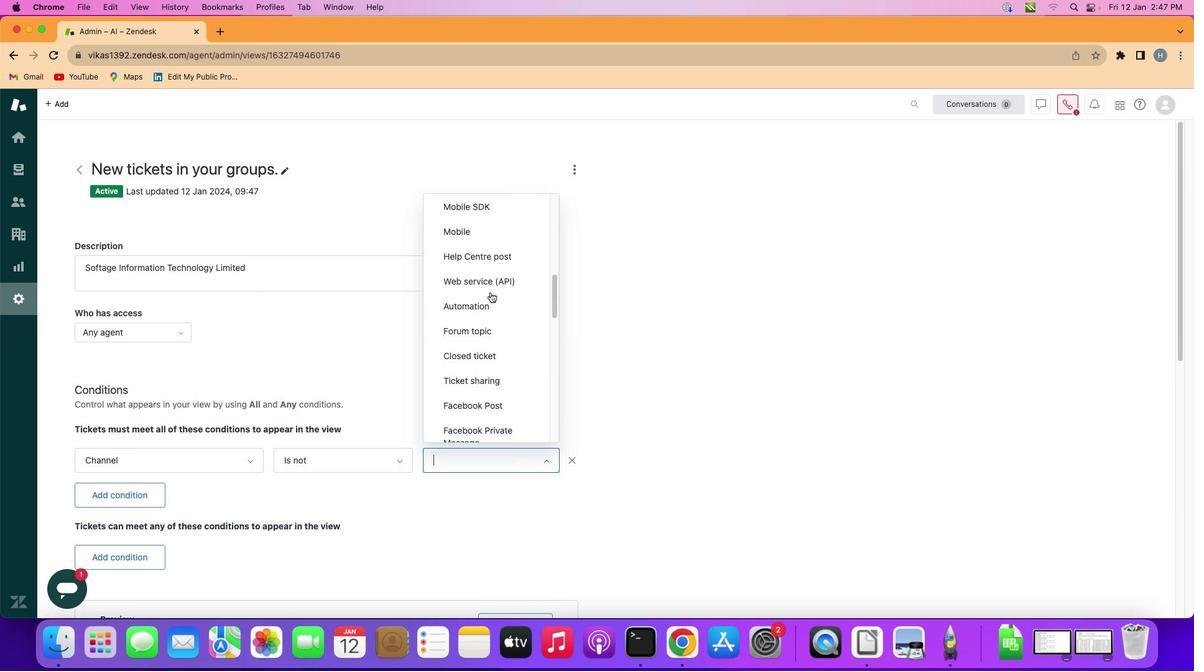 
Action: Mouse scrolled (503, 305) with delta (13, 12)
Screenshot: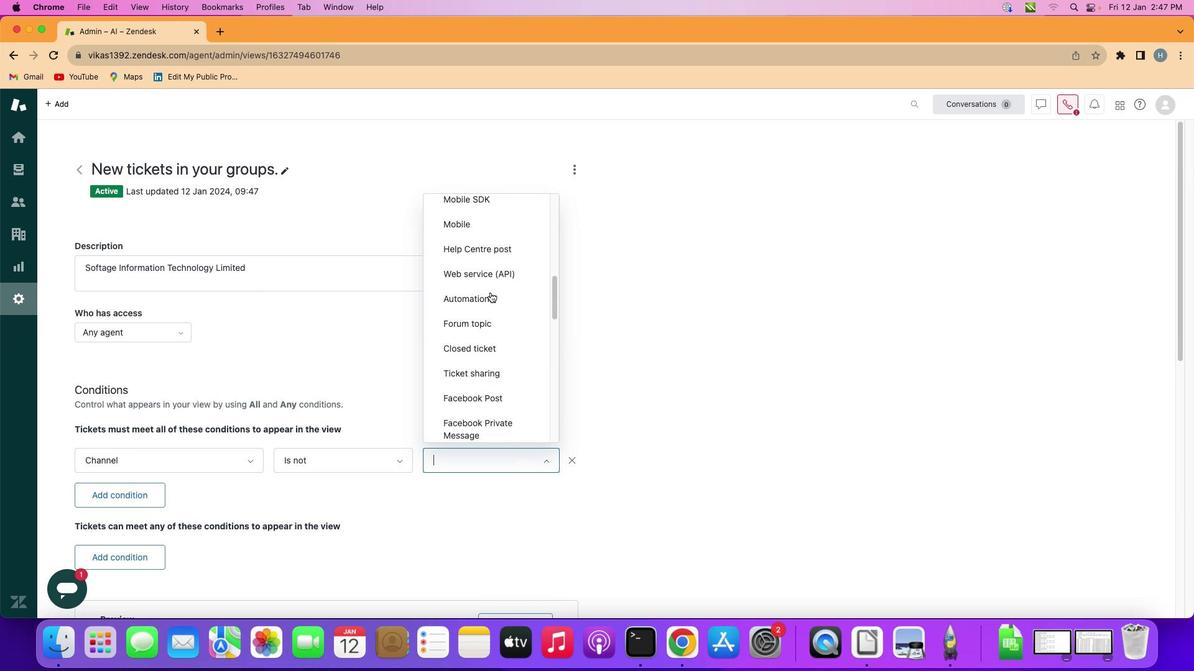 
Action: Mouse scrolled (503, 305) with delta (13, 12)
Screenshot: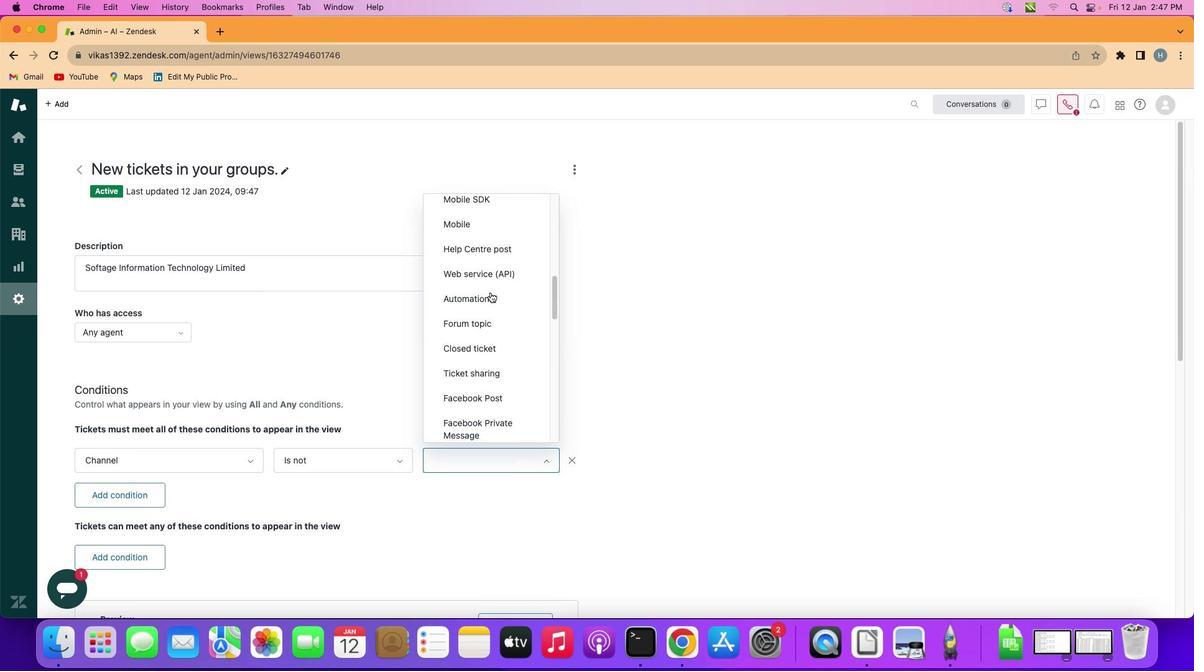 
Action: Mouse moved to (503, 305)
Screenshot: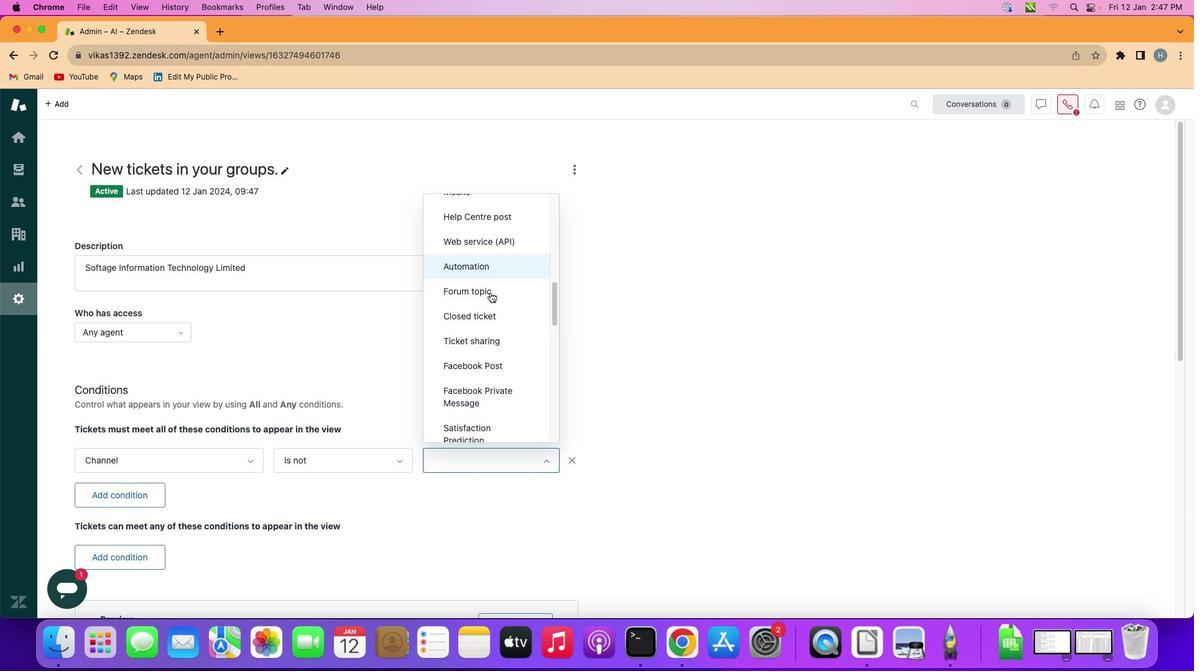 
Action: Mouse scrolled (503, 305) with delta (13, 12)
Screenshot: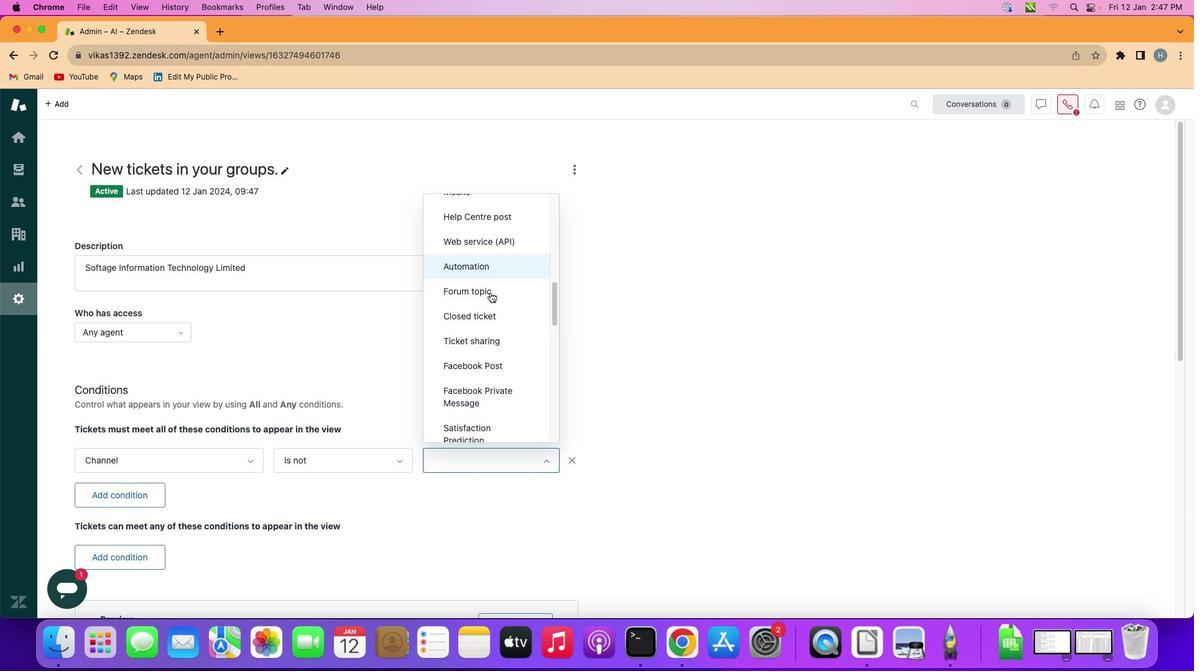 
Action: Mouse scrolled (503, 305) with delta (13, 12)
Screenshot: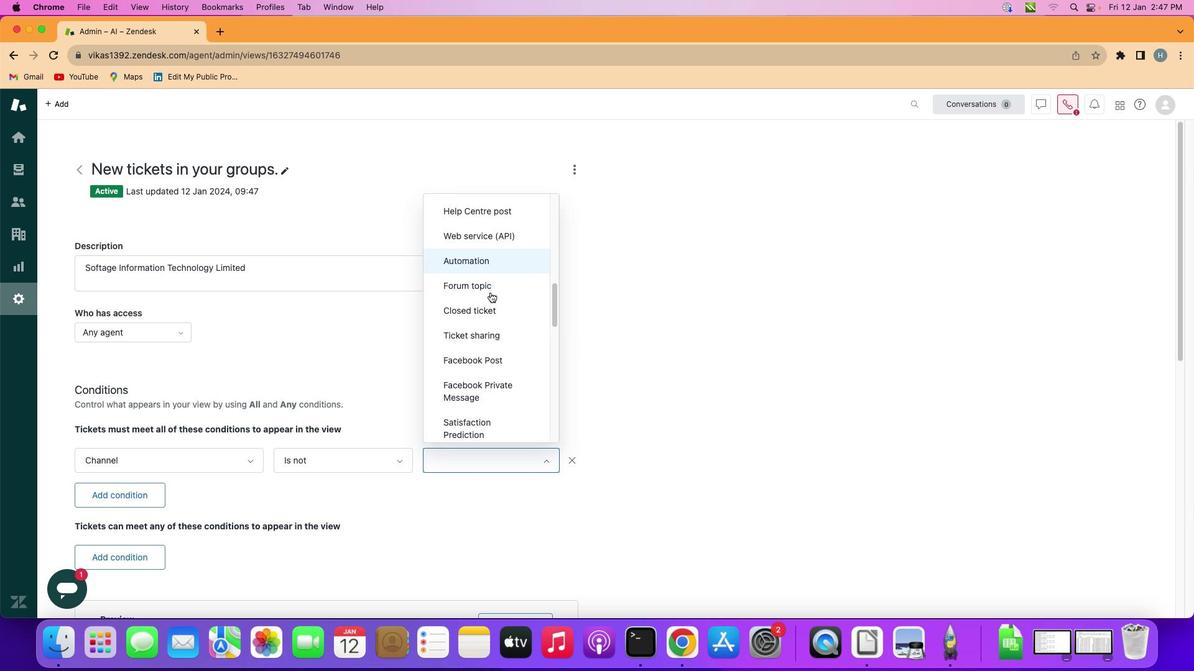 
Action: Mouse scrolled (503, 305) with delta (13, 12)
Screenshot: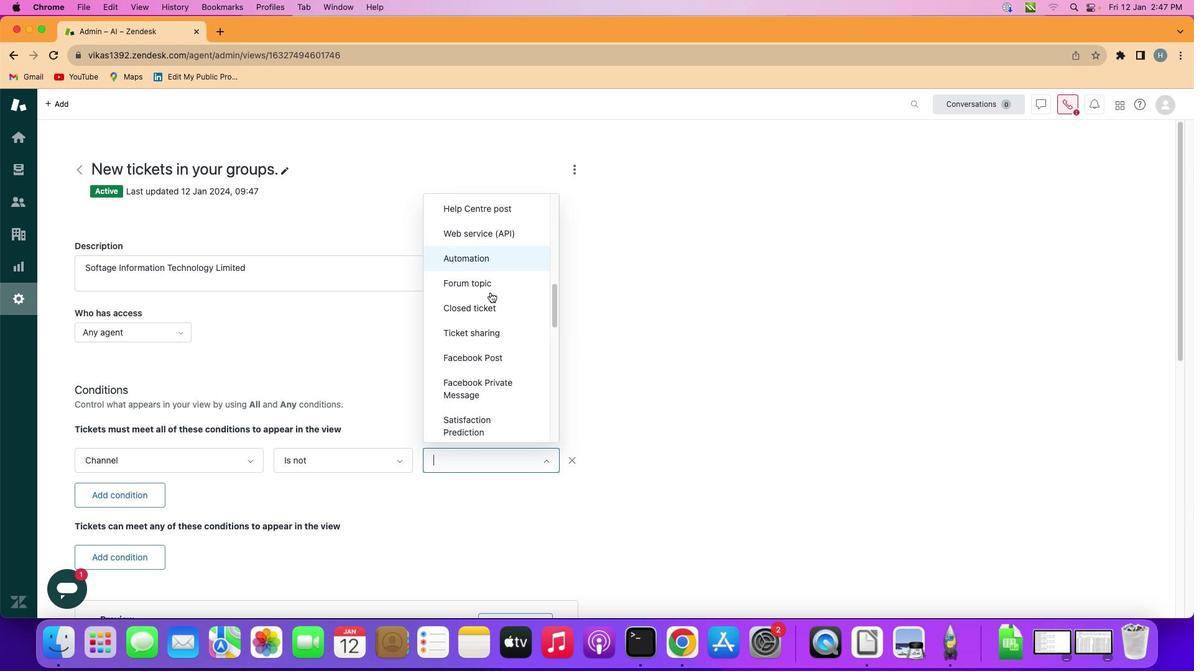 
Action: Mouse scrolled (503, 305) with delta (13, 12)
Screenshot: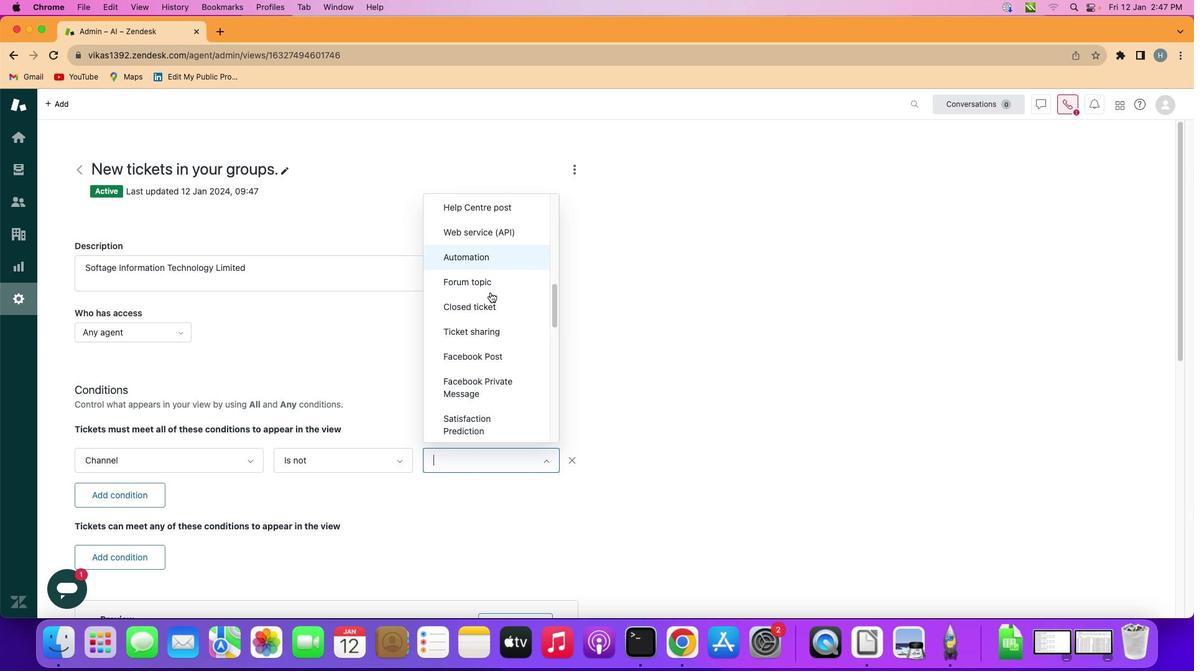 
Action: Mouse scrolled (503, 305) with delta (13, 12)
Screenshot: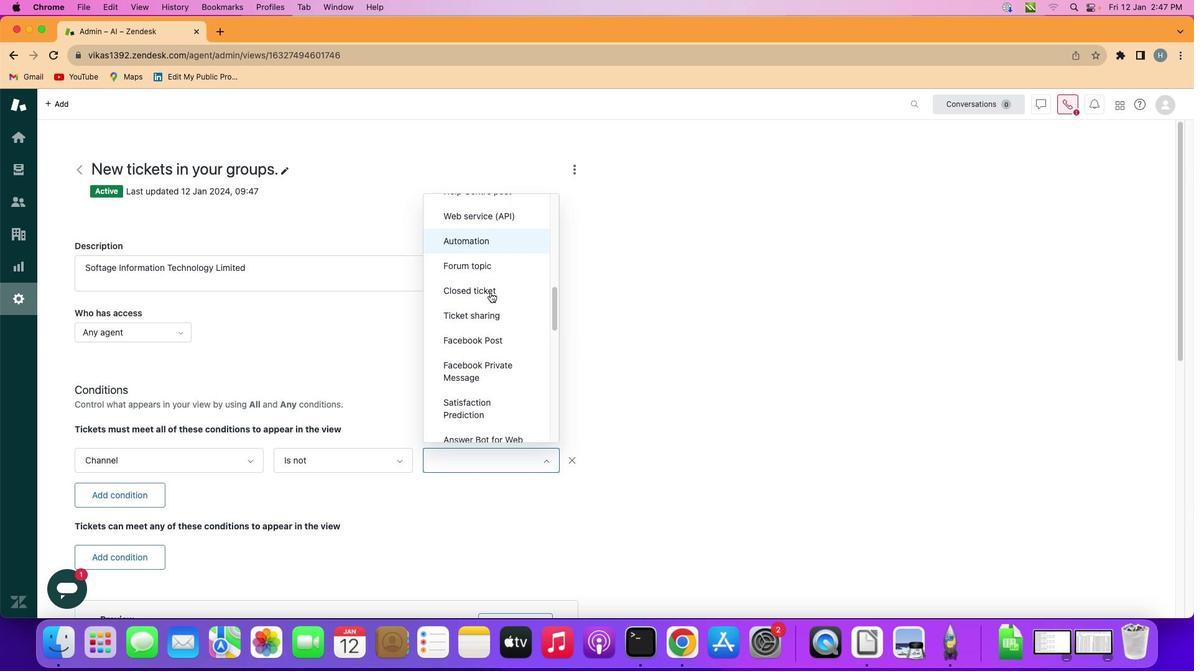 
Action: Mouse scrolled (503, 305) with delta (13, 12)
Screenshot: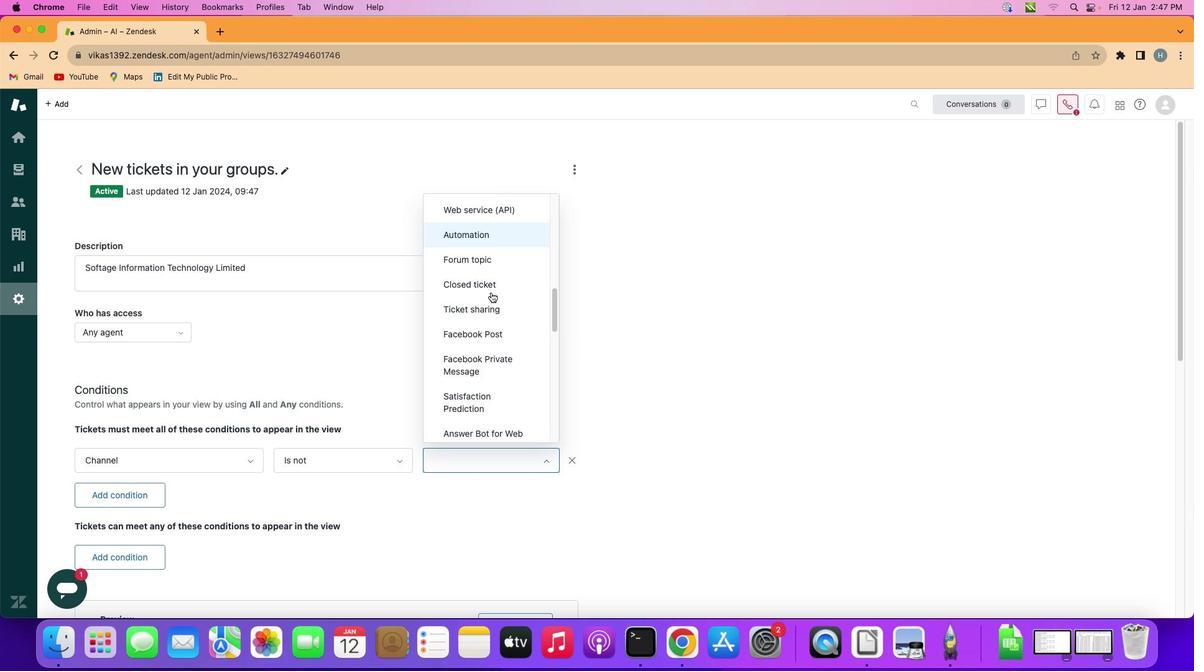 
Action: Mouse scrolled (503, 305) with delta (13, 12)
Screenshot: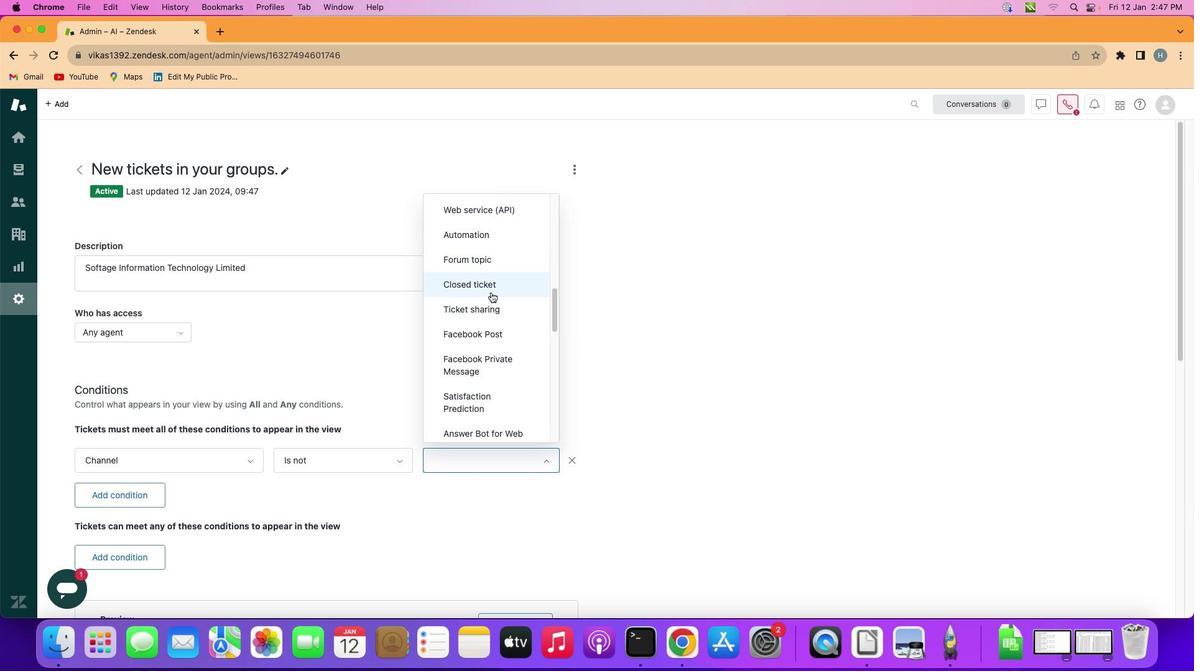 
Action: Mouse moved to (503, 305)
Screenshot: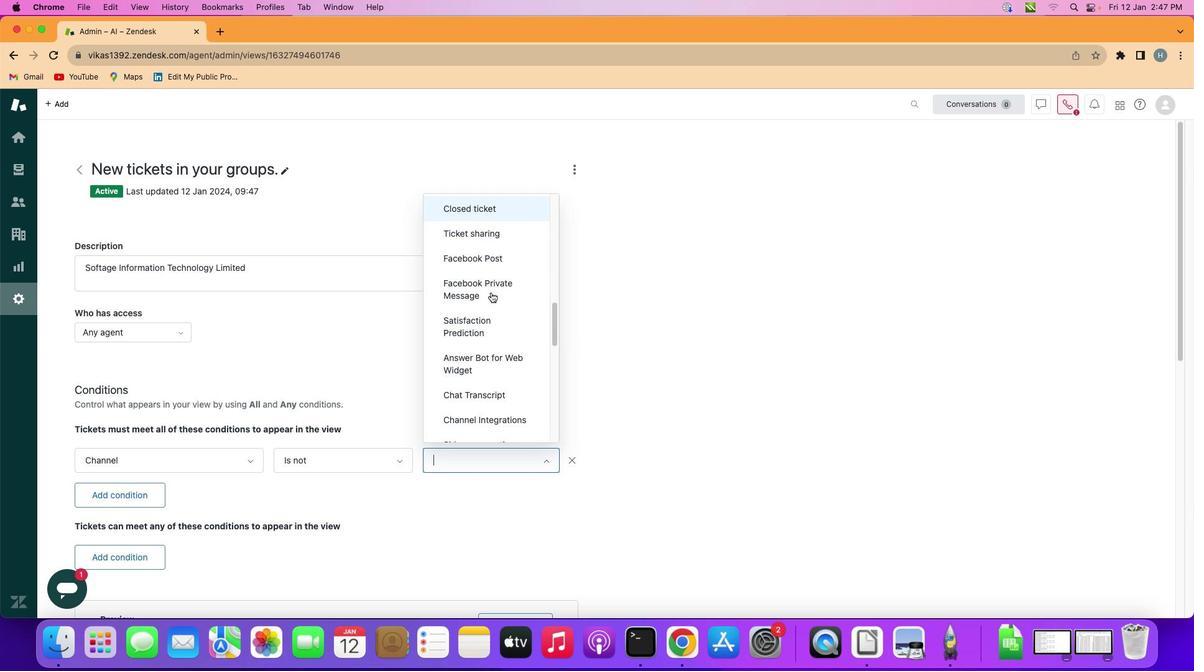 
Action: Mouse scrolled (503, 305) with delta (13, 12)
Screenshot: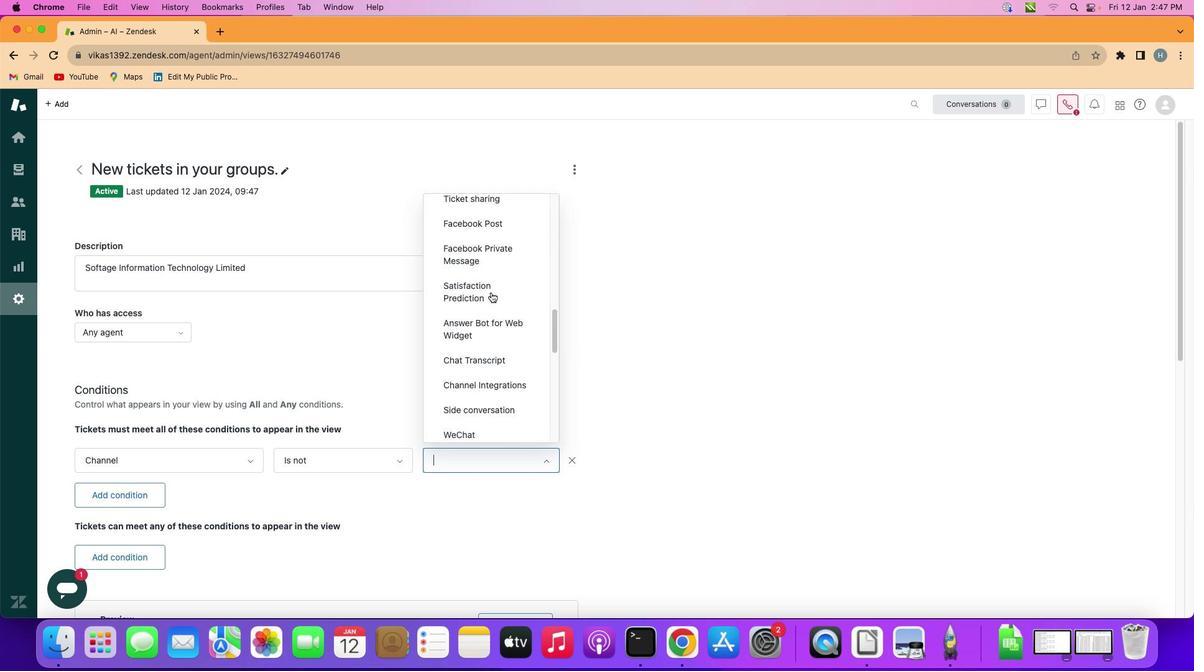 
Action: Mouse scrolled (503, 305) with delta (13, 12)
Screenshot: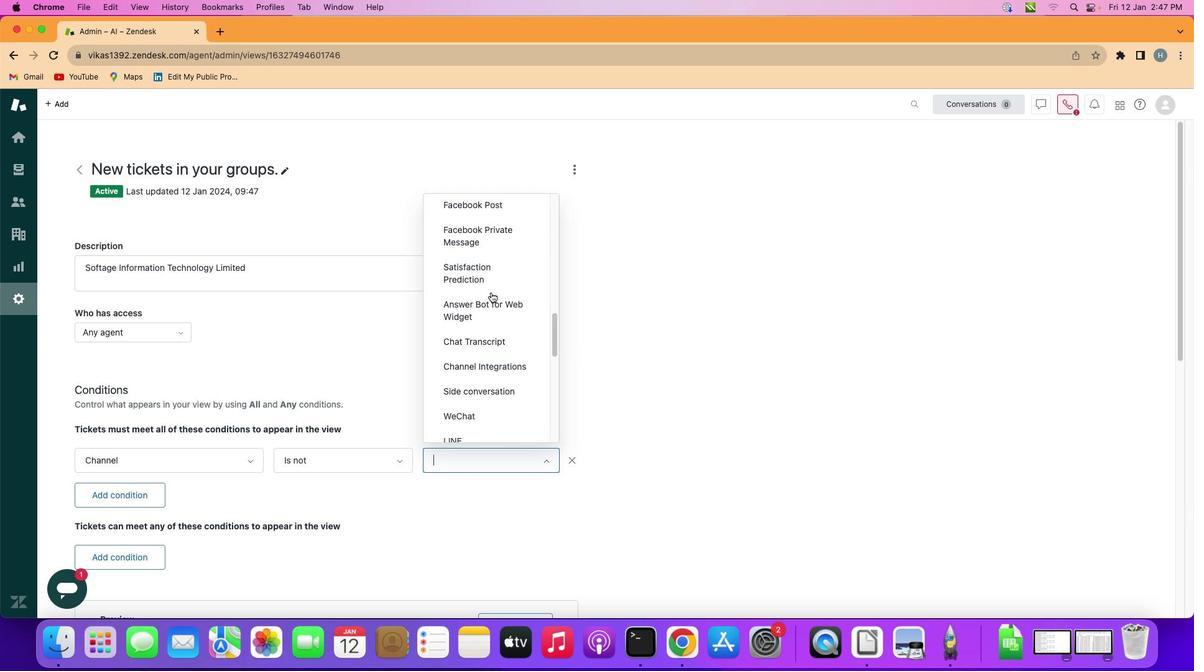 
Action: Mouse scrolled (503, 305) with delta (13, 11)
Screenshot: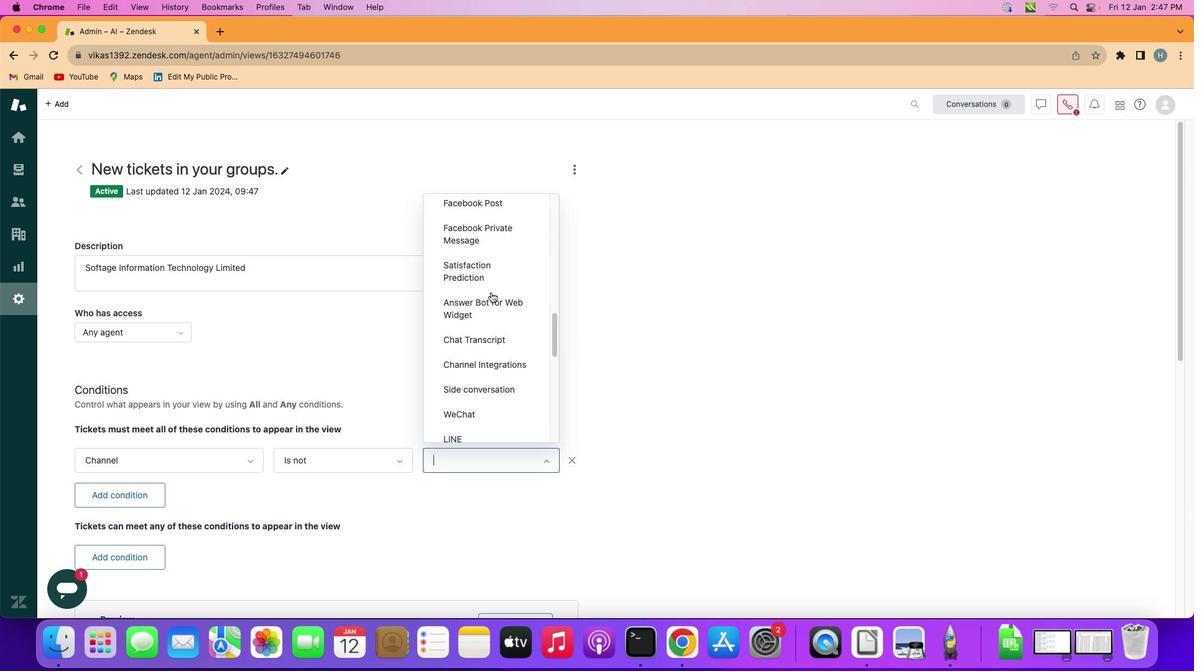
Action: Mouse scrolled (503, 305) with delta (13, 11)
Screenshot: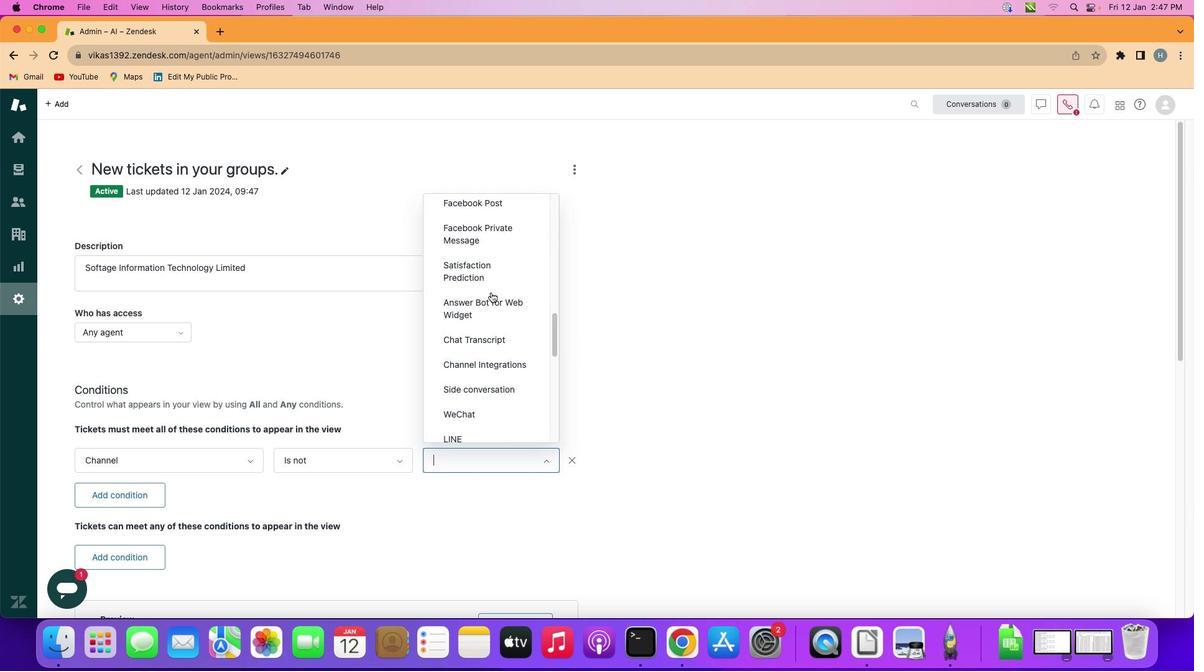 
Action: Mouse scrolled (503, 305) with delta (13, 12)
Screenshot: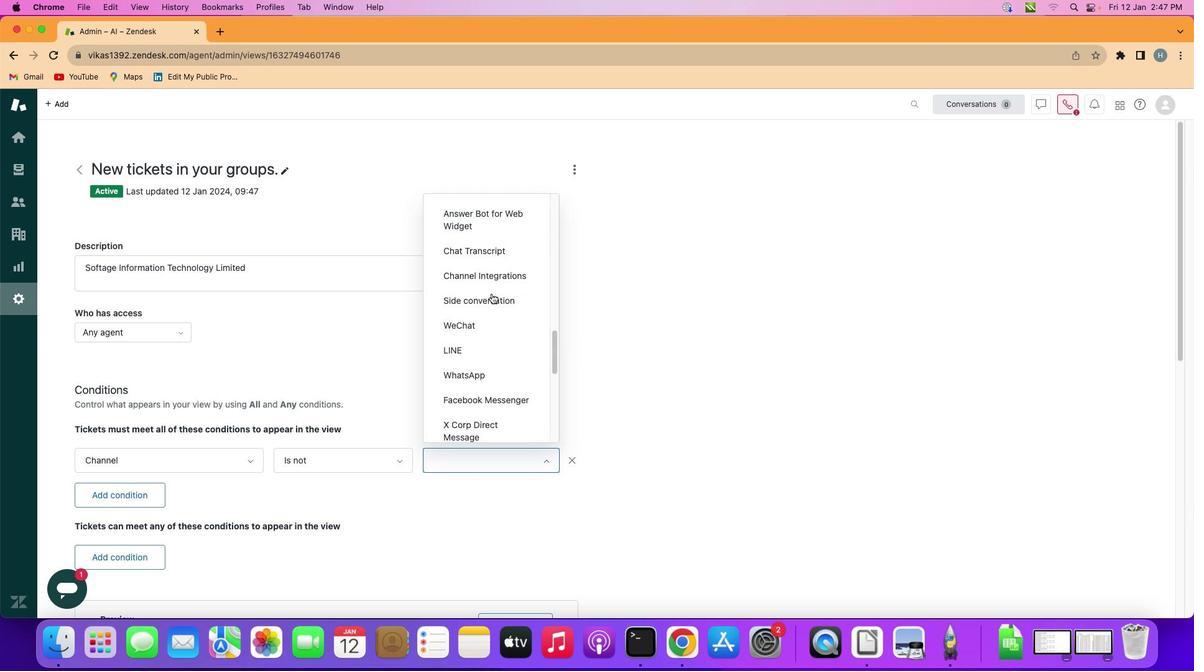 
Action: Mouse scrolled (503, 305) with delta (13, 12)
Screenshot: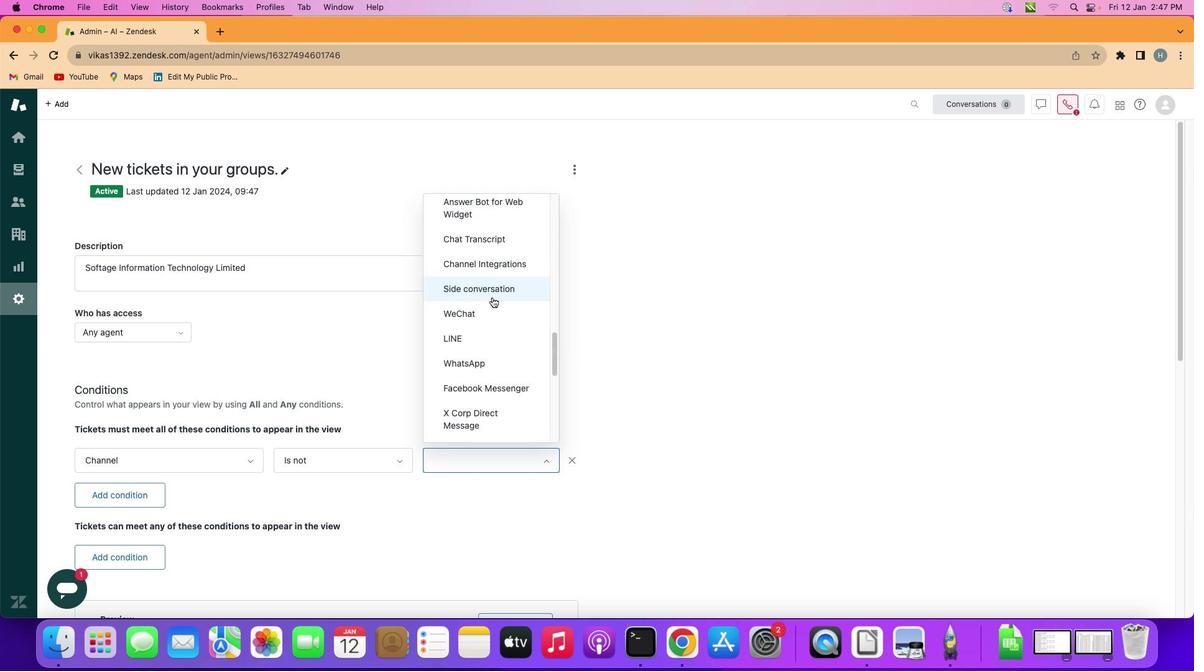 
Action: Mouse scrolled (503, 305) with delta (13, 12)
Screenshot: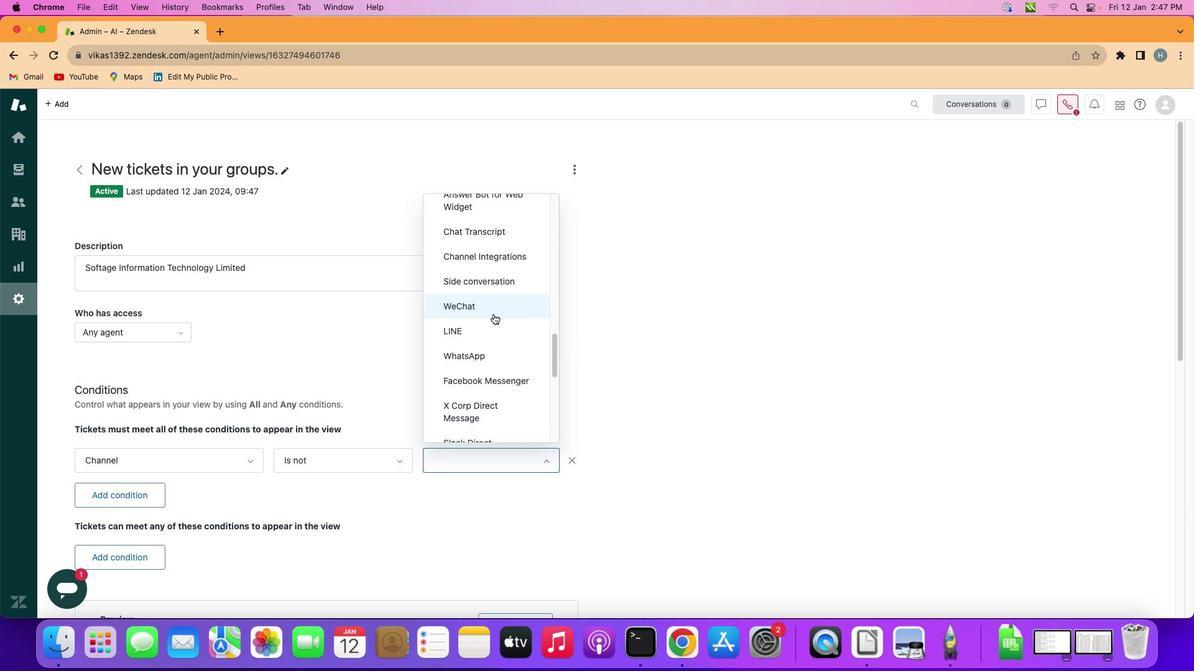 
Action: Mouse scrolled (503, 305) with delta (13, 12)
Screenshot: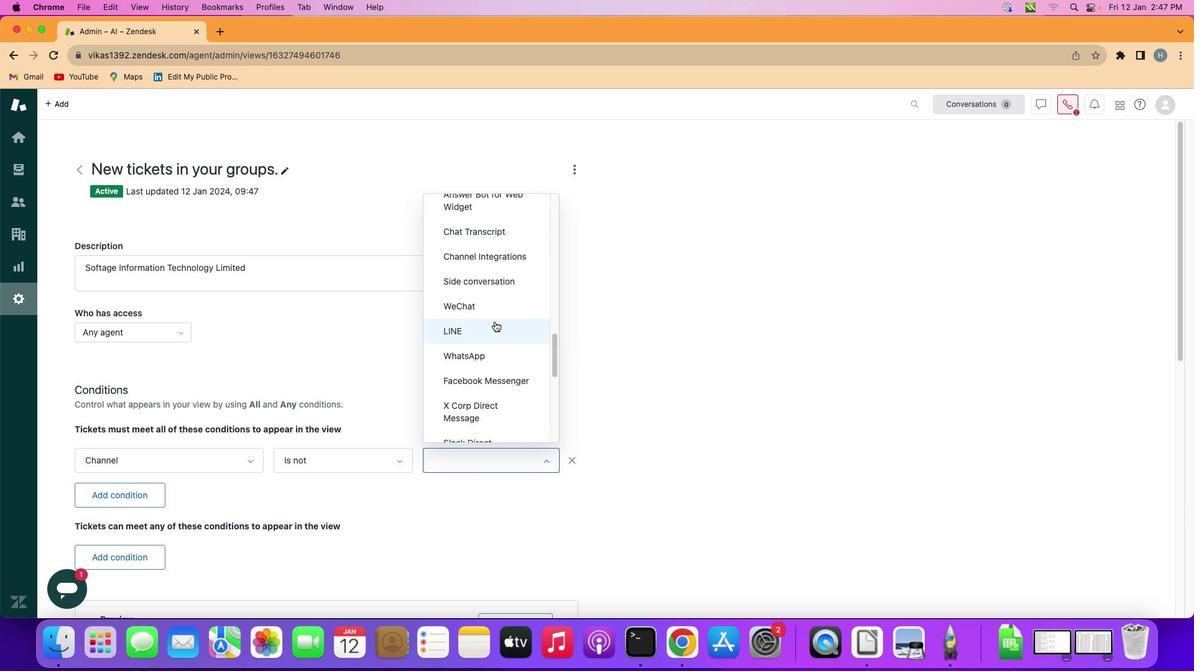 
Action: Mouse moved to (508, 338)
Screenshot: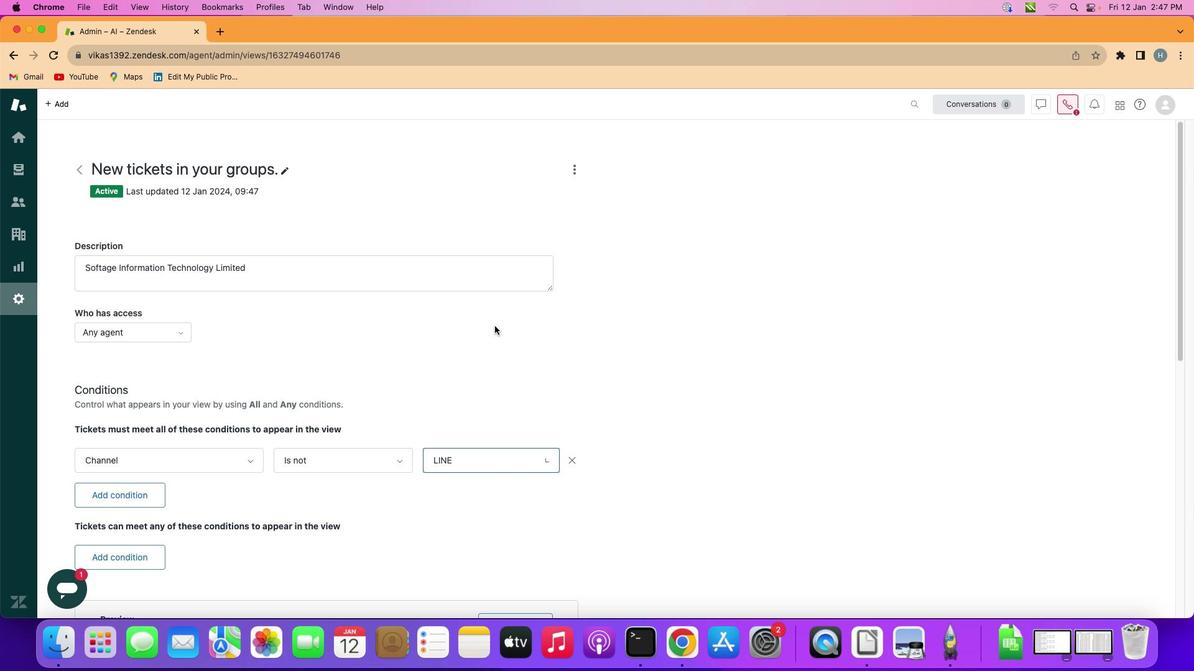 
Action: Mouse pressed left at (508, 338)
Screenshot: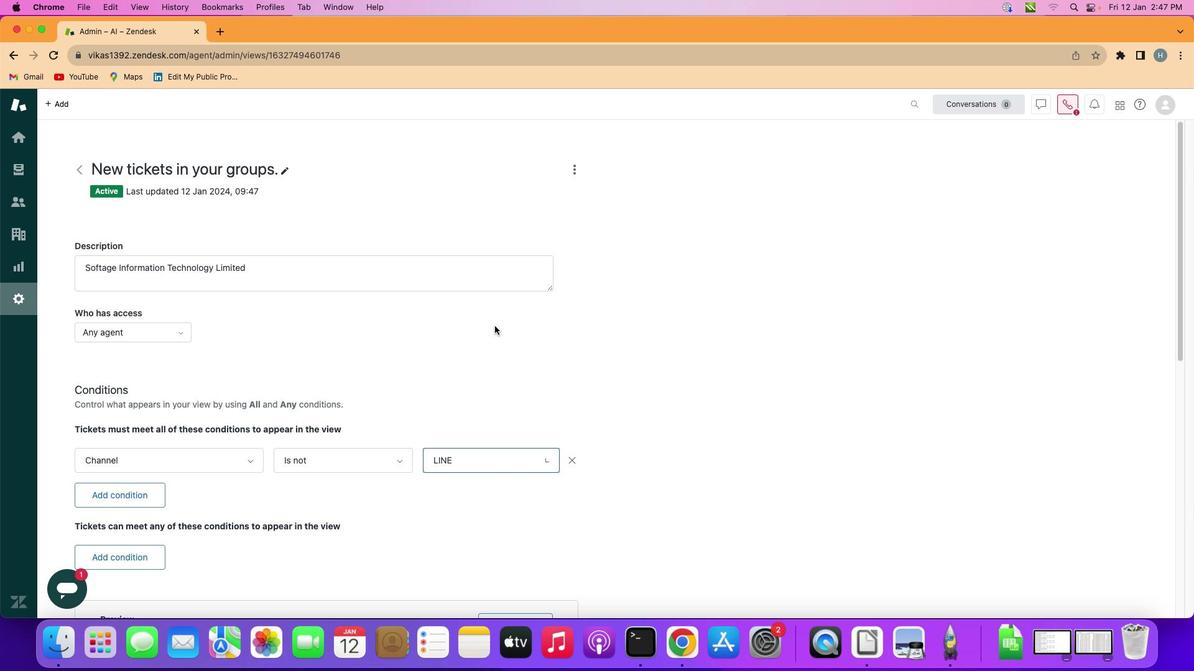 
Action: Mouse moved to (508, 340)
Screenshot: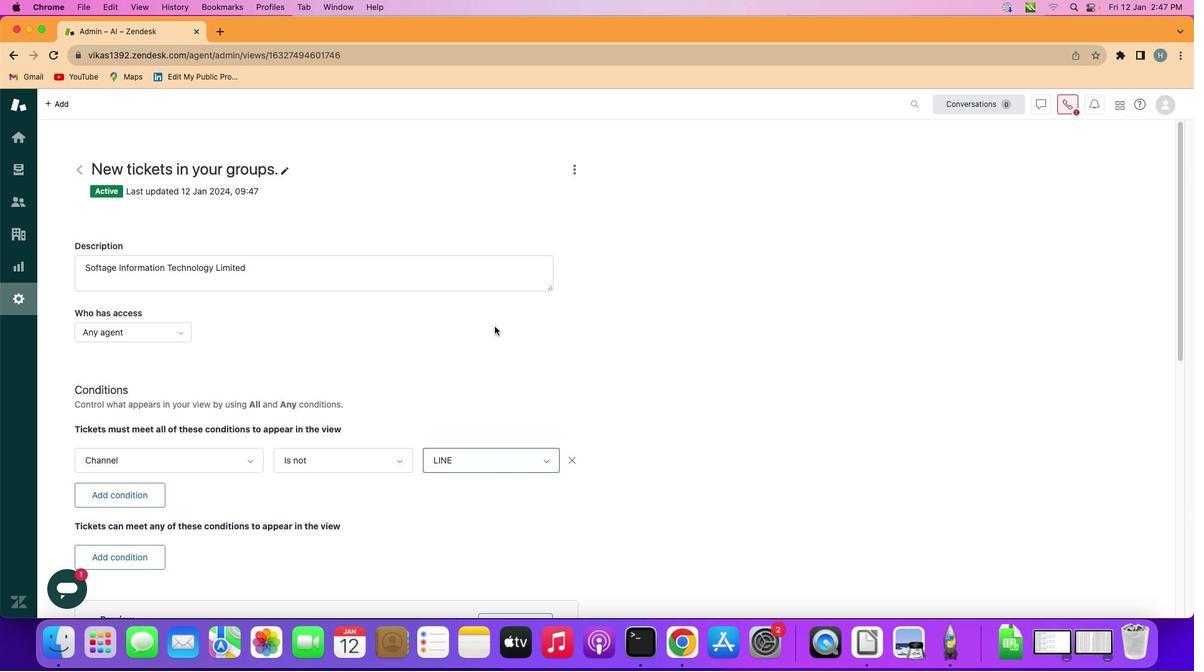 
